 Task: Add an event with the title Interview with Bob, date '2024/05/12', time 8:00 AM to 10:00 AMand add a description: Participants will develop essential delivery skills, including body language, vocal projection, and effective use of gestures. They will learn how to control nervousness, project confidence, and establish a connection with their audience., put the event into Blue category . Add location for the event as: 123 Sultan Ahmed Mosque, Istanbul, Turkey, logged in from the account softage.2@softage.netand send the event invitation to softage.3@softage.net and softage.4@softage.net. Set a reminder for the event 2 hour before
Action: Mouse moved to (108, 112)
Screenshot: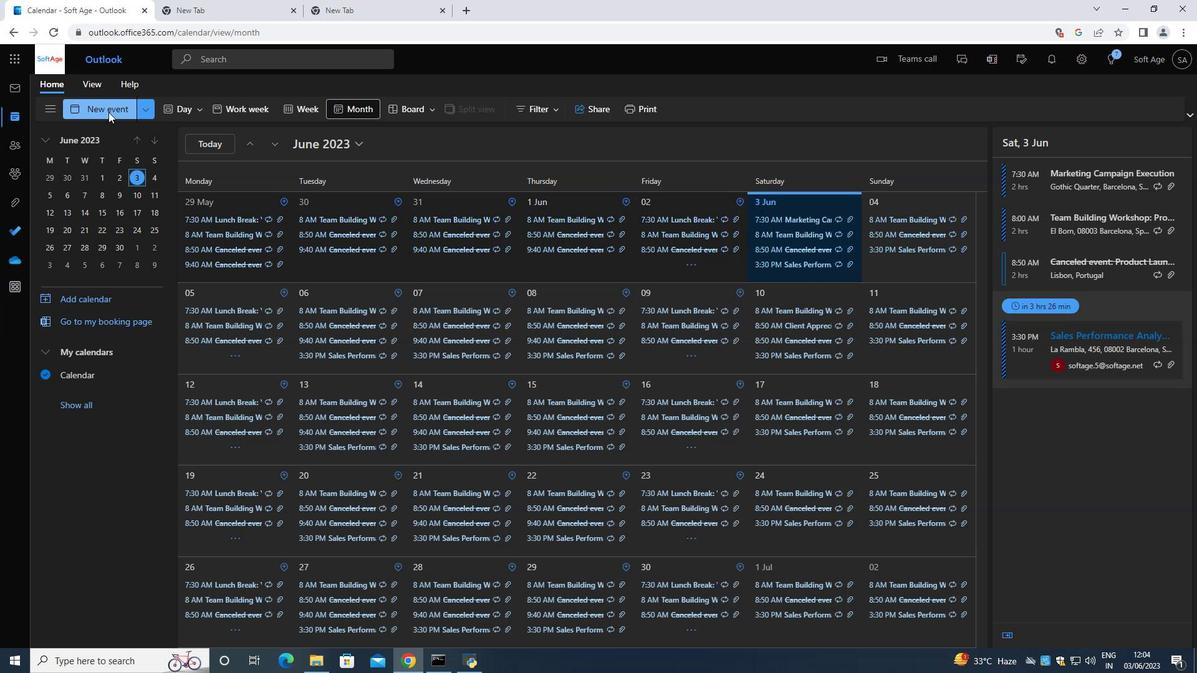 
Action: Mouse pressed left at (108, 112)
Screenshot: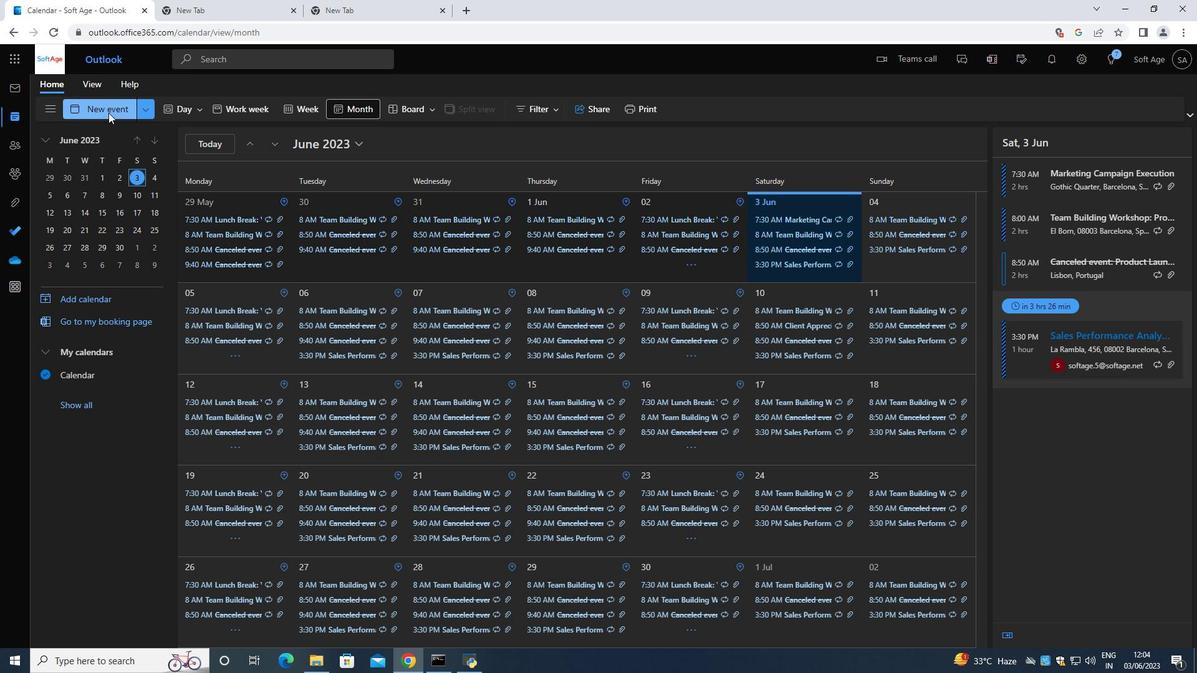 
Action: Mouse moved to (297, 181)
Screenshot: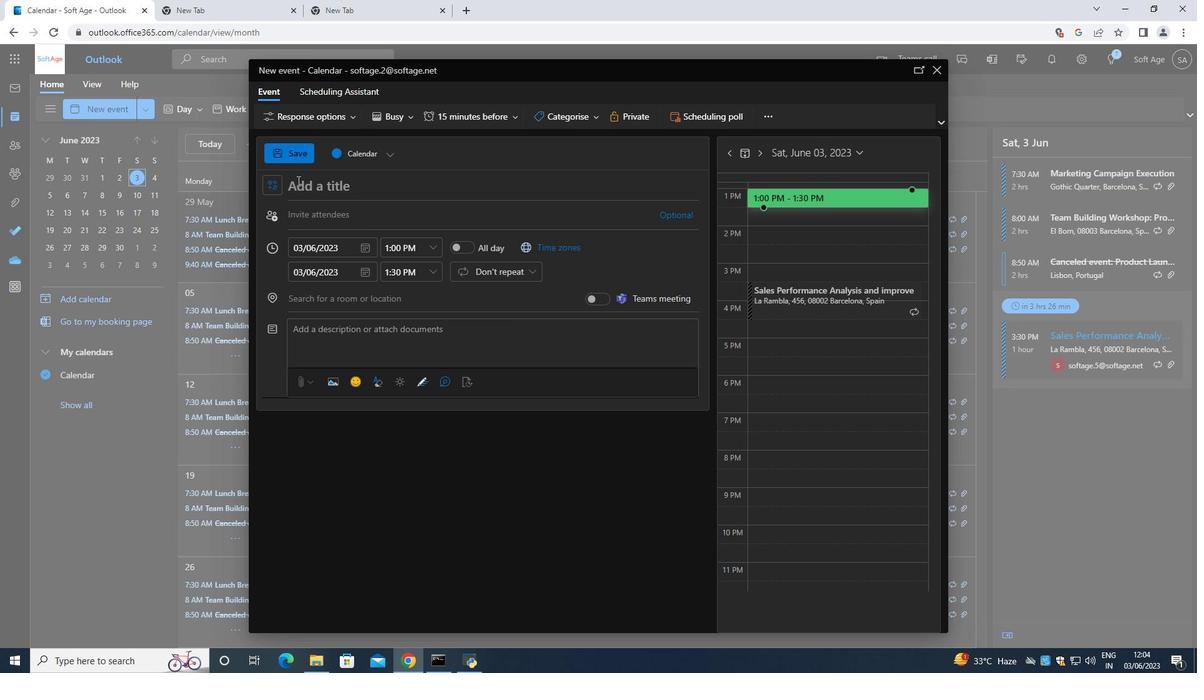 
Action: Mouse pressed left at (297, 181)
Screenshot: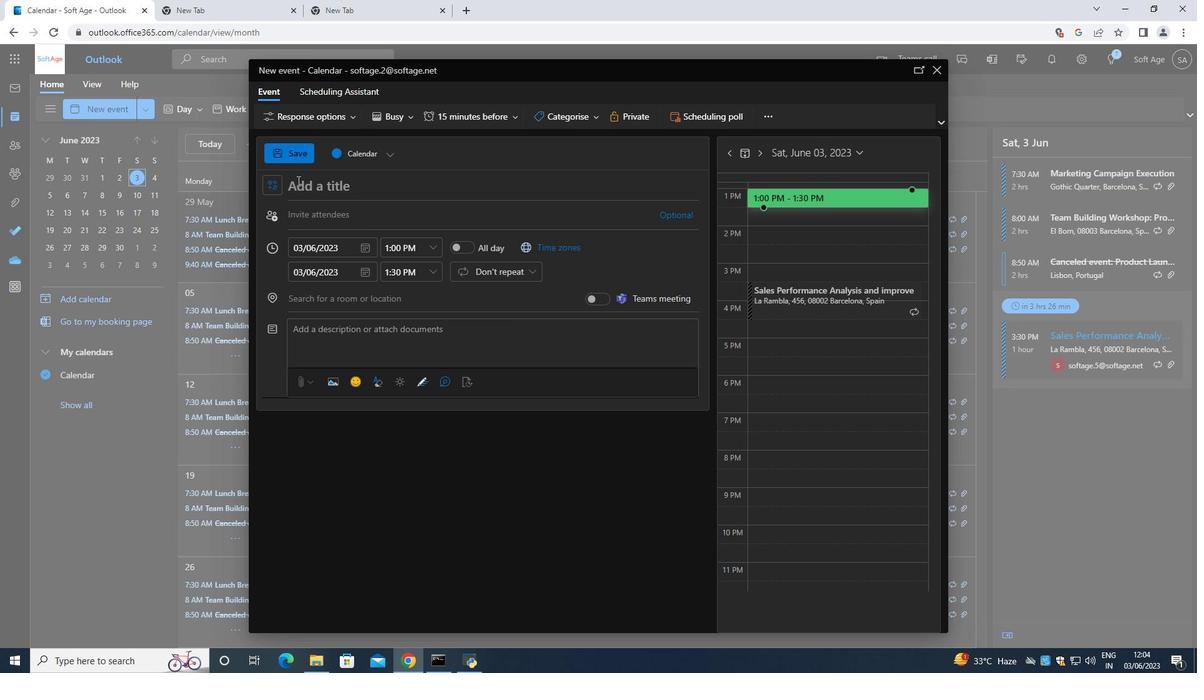 
Action: Key pressed <Key.shift>Bob<Key.backspace><Key.backspace><Key.backspace><Key.shift><Key.shift><Key.shift><Key.shift><Key.shift><Key.shift><Key.shift><Key.shift><Key.shift><Key.shift>Interview<Key.space>with<Key.space><Key.space><Key.shift>Bob
Screenshot: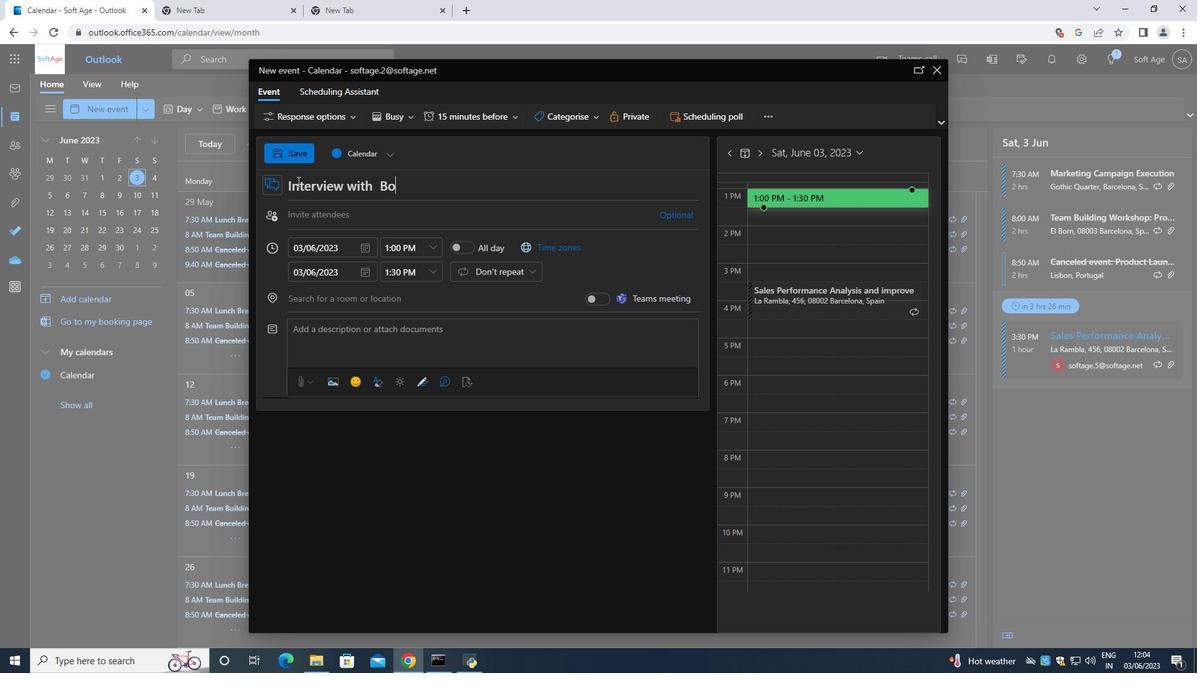 
Action: Mouse moved to (362, 249)
Screenshot: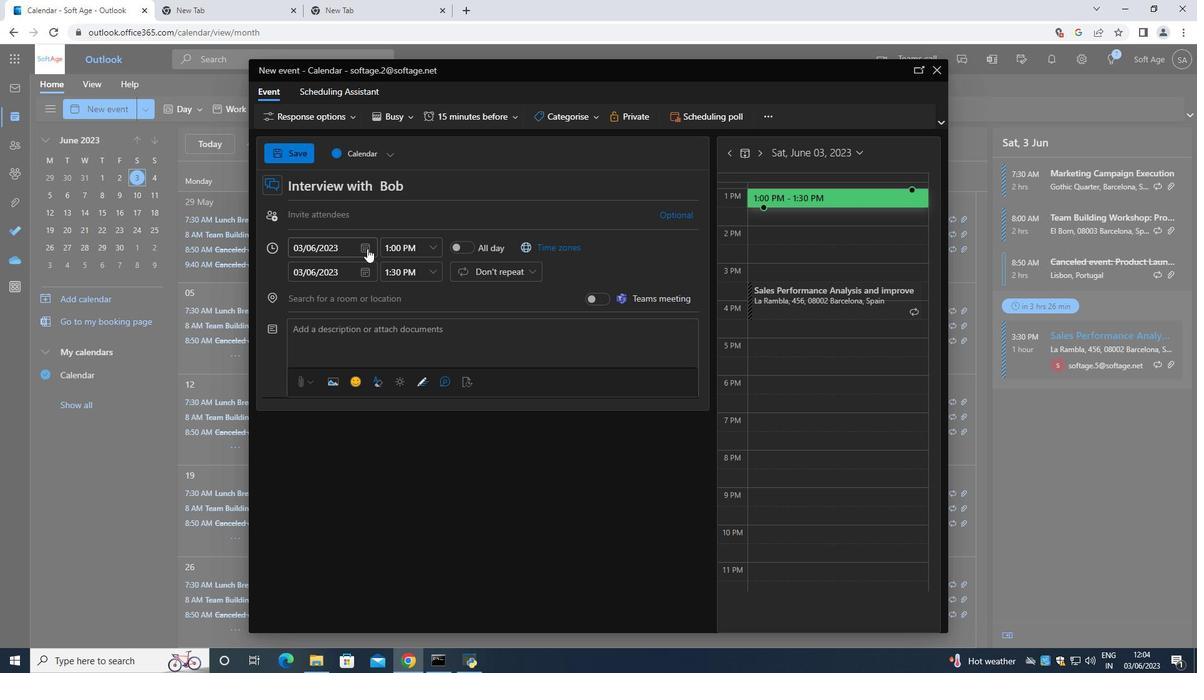 
Action: Mouse pressed left at (362, 249)
Screenshot: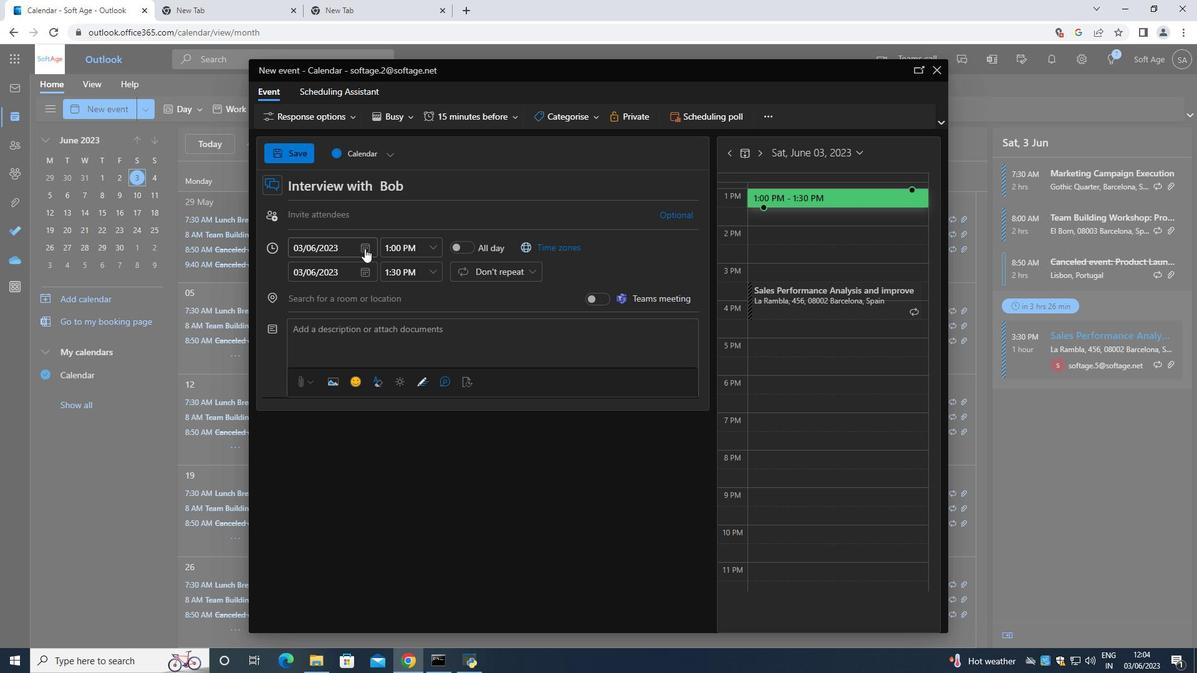 
Action: Mouse moved to (407, 276)
Screenshot: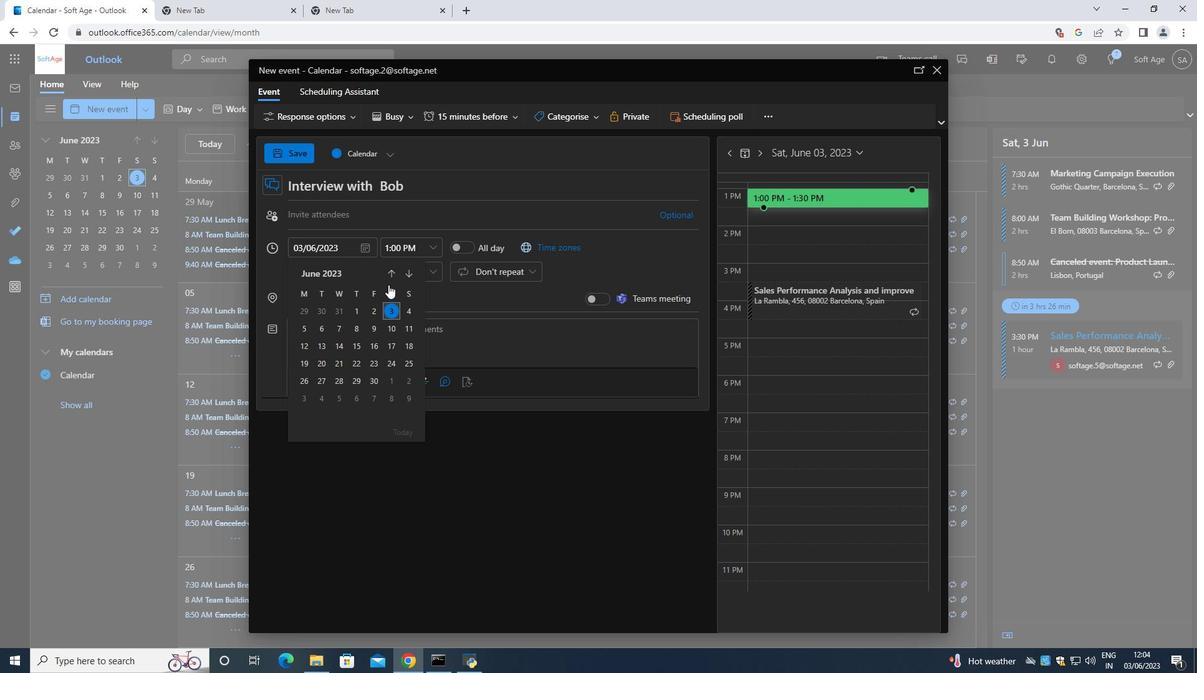 
Action: Mouse pressed left at (407, 276)
Screenshot: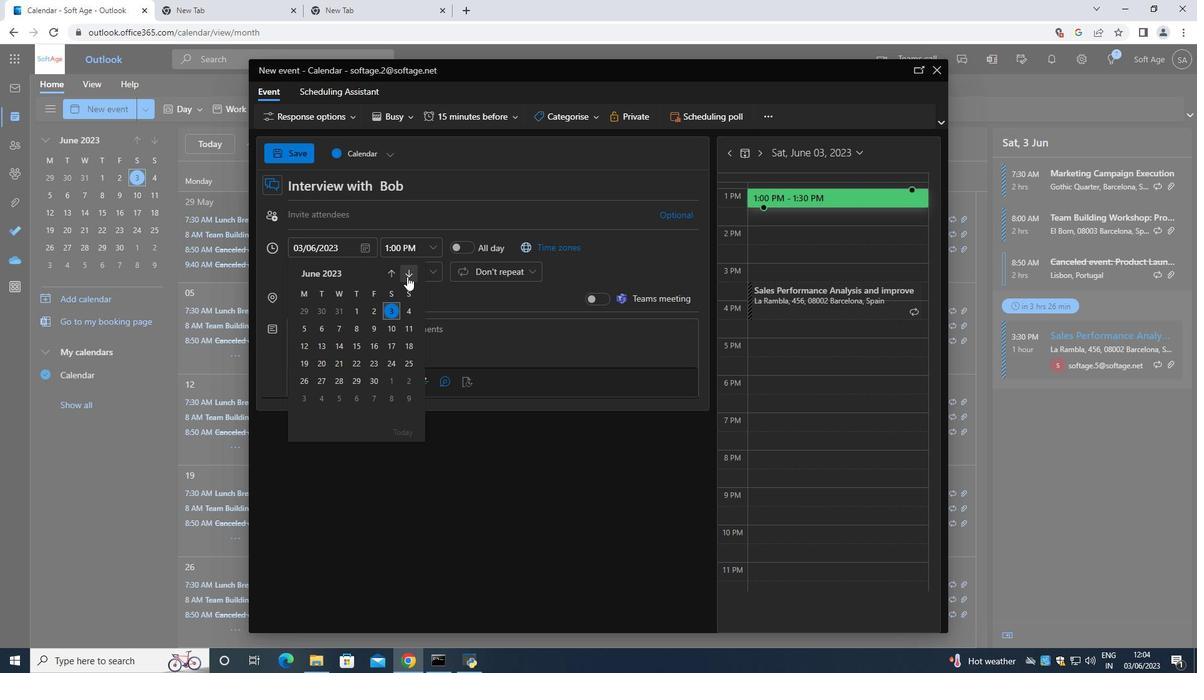 
Action: Mouse pressed left at (407, 276)
Screenshot: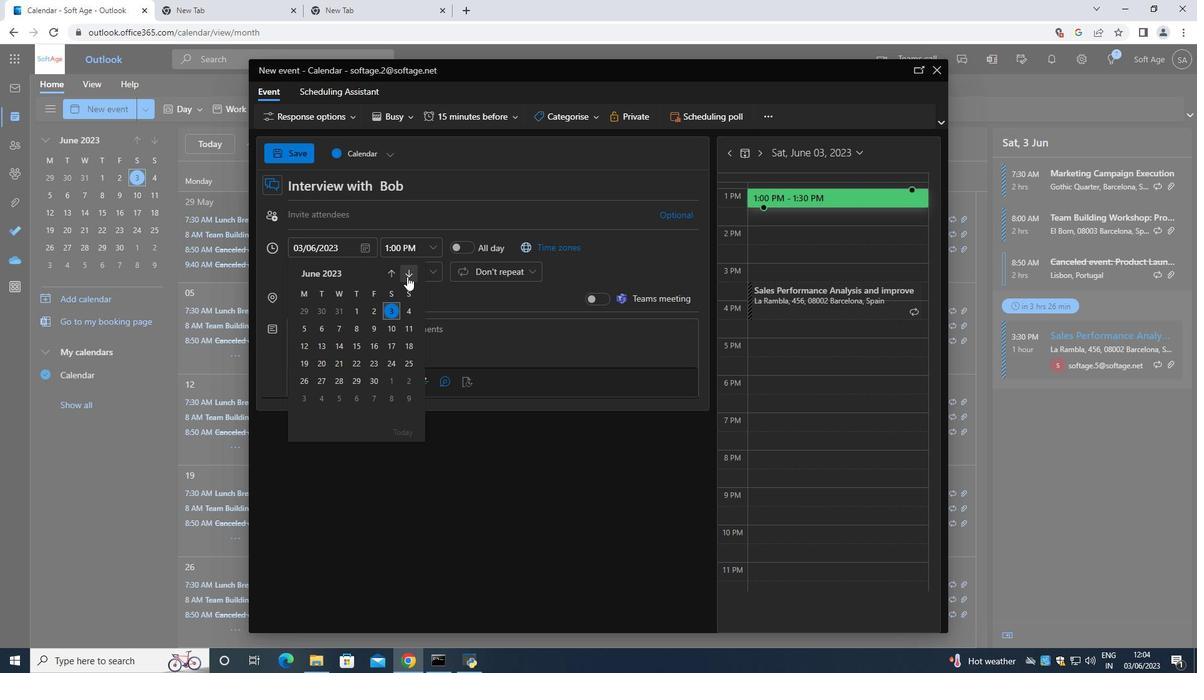 
Action: Mouse pressed left at (407, 276)
Screenshot: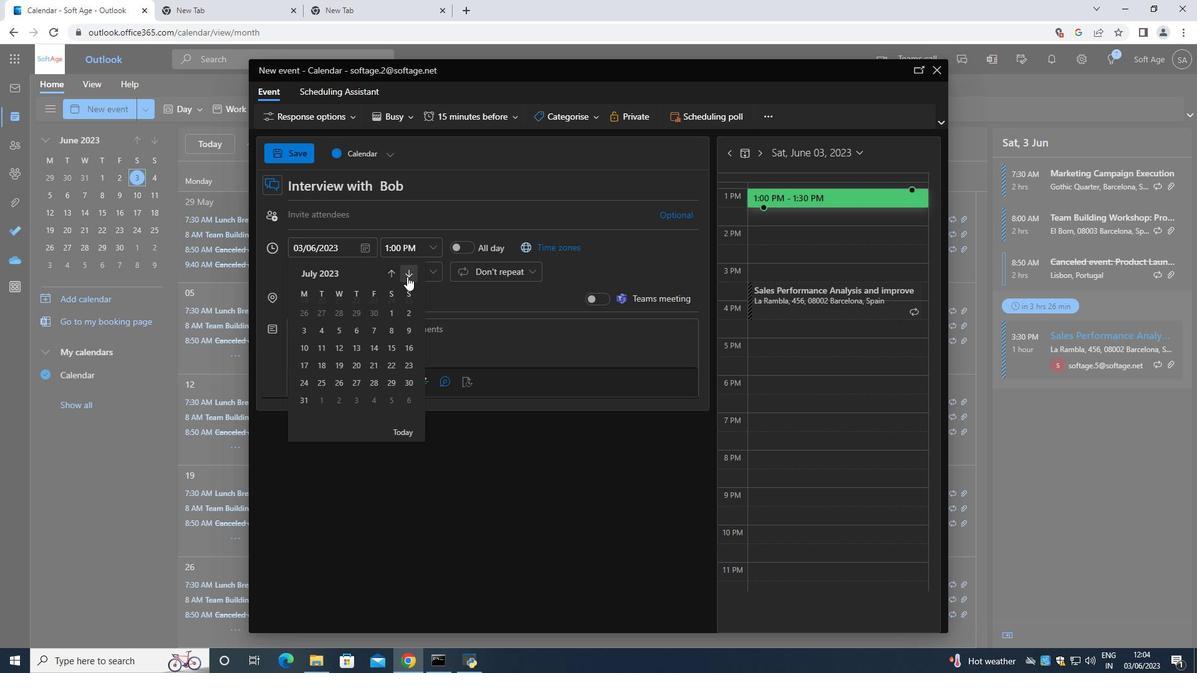 
Action: Mouse pressed left at (407, 276)
Screenshot: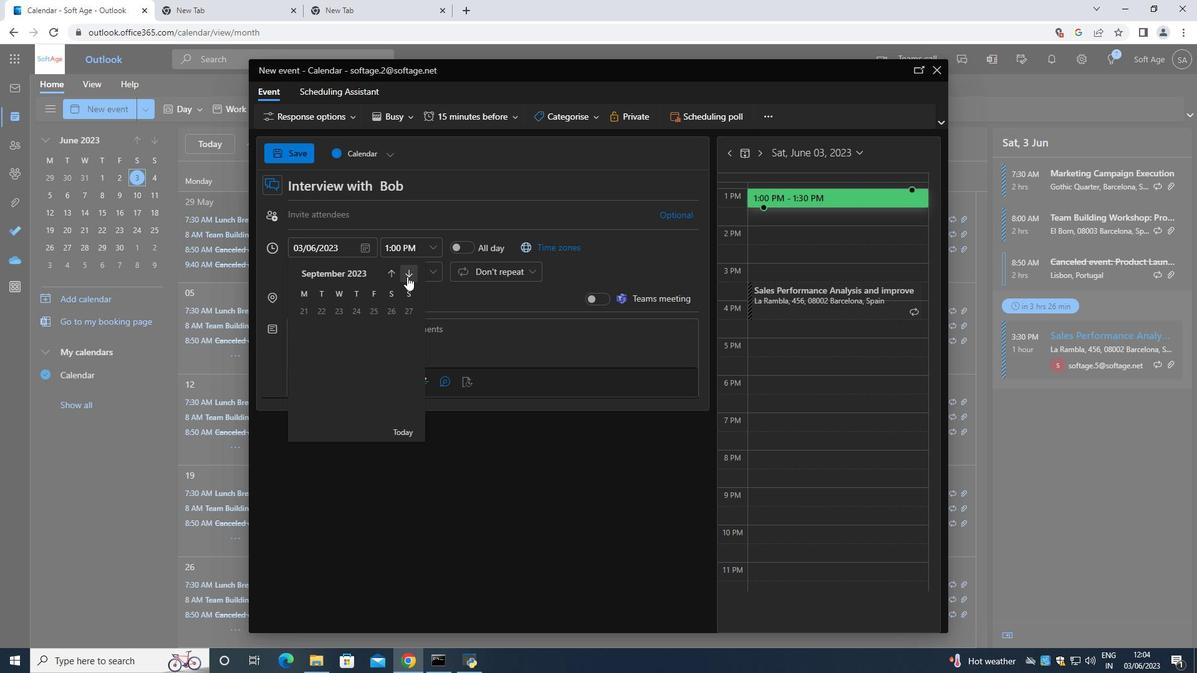
Action: Mouse pressed left at (407, 276)
Screenshot: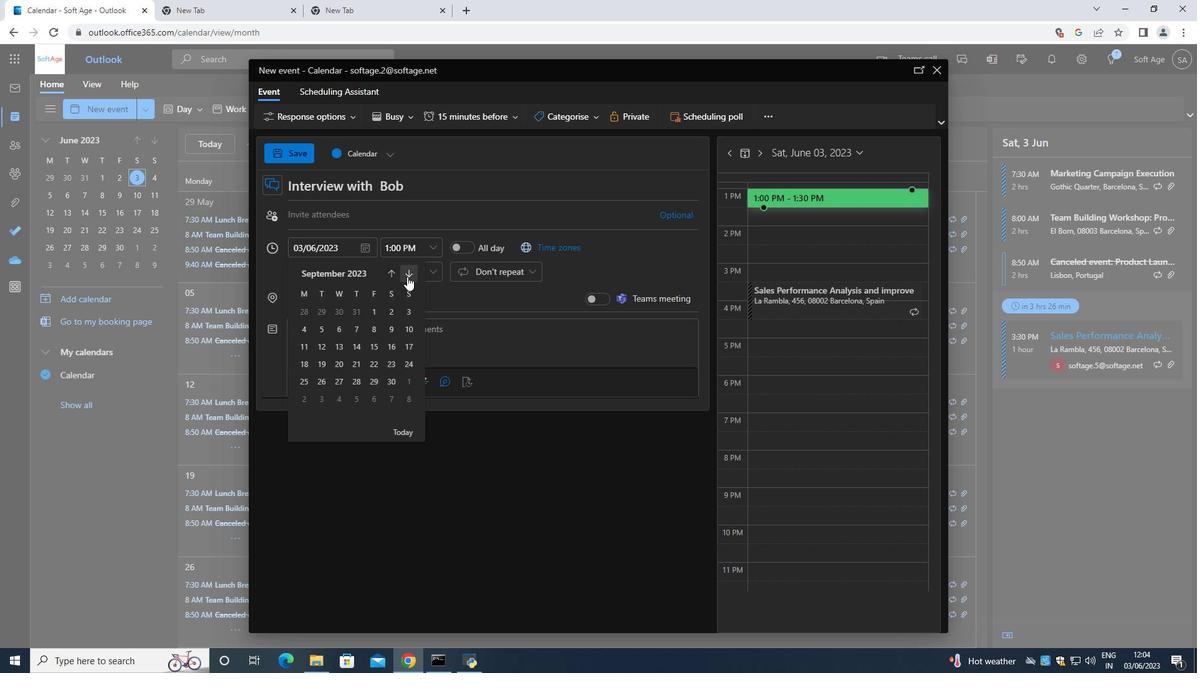
Action: Mouse pressed left at (407, 276)
Screenshot: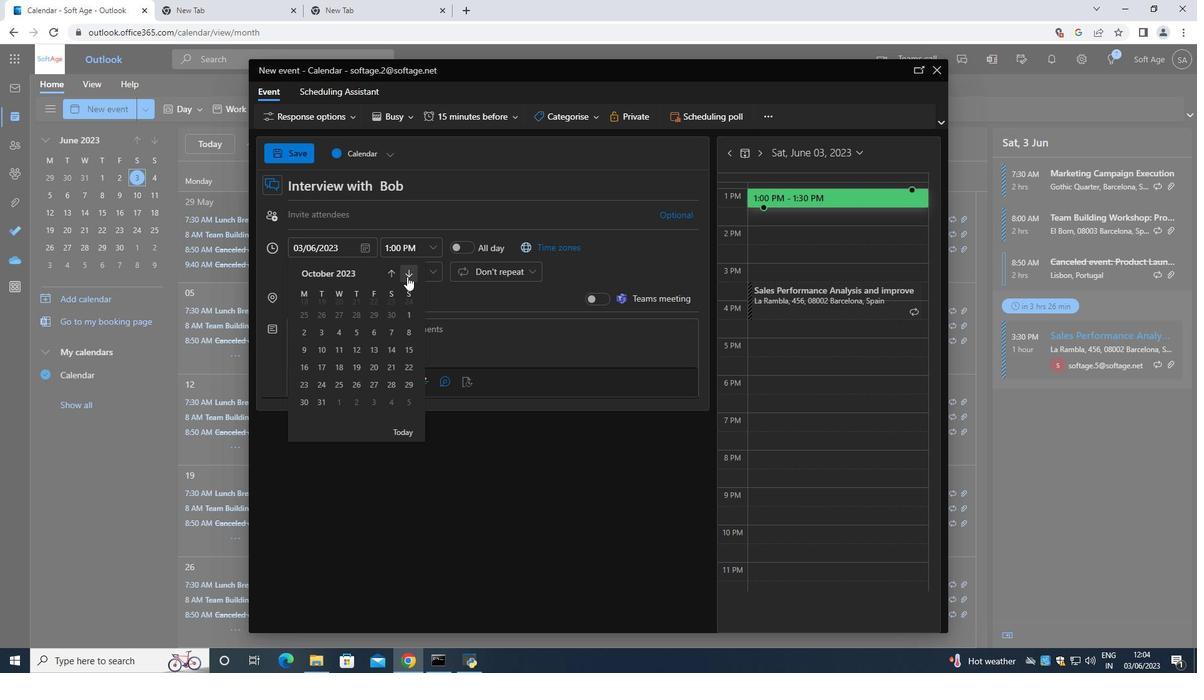 
Action: Mouse pressed left at (407, 276)
Screenshot: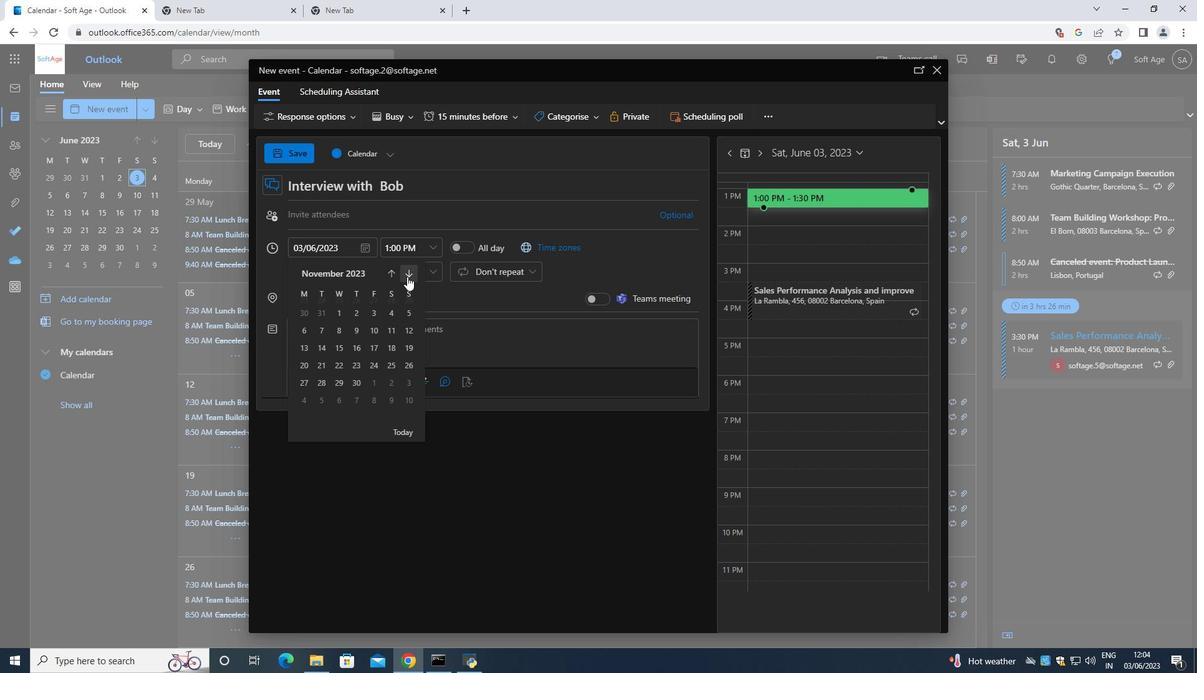 
Action: Mouse pressed left at (407, 276)
Screenshot: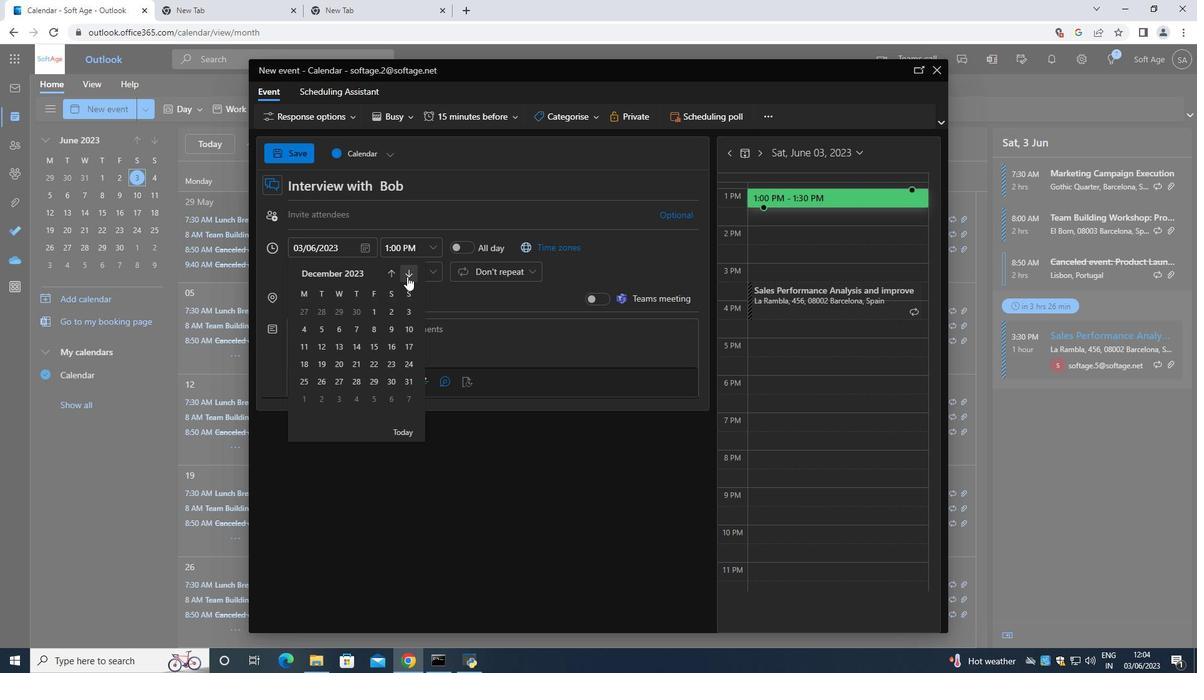 
Action: Mouse pressed left at (407, 276)
Screenshot: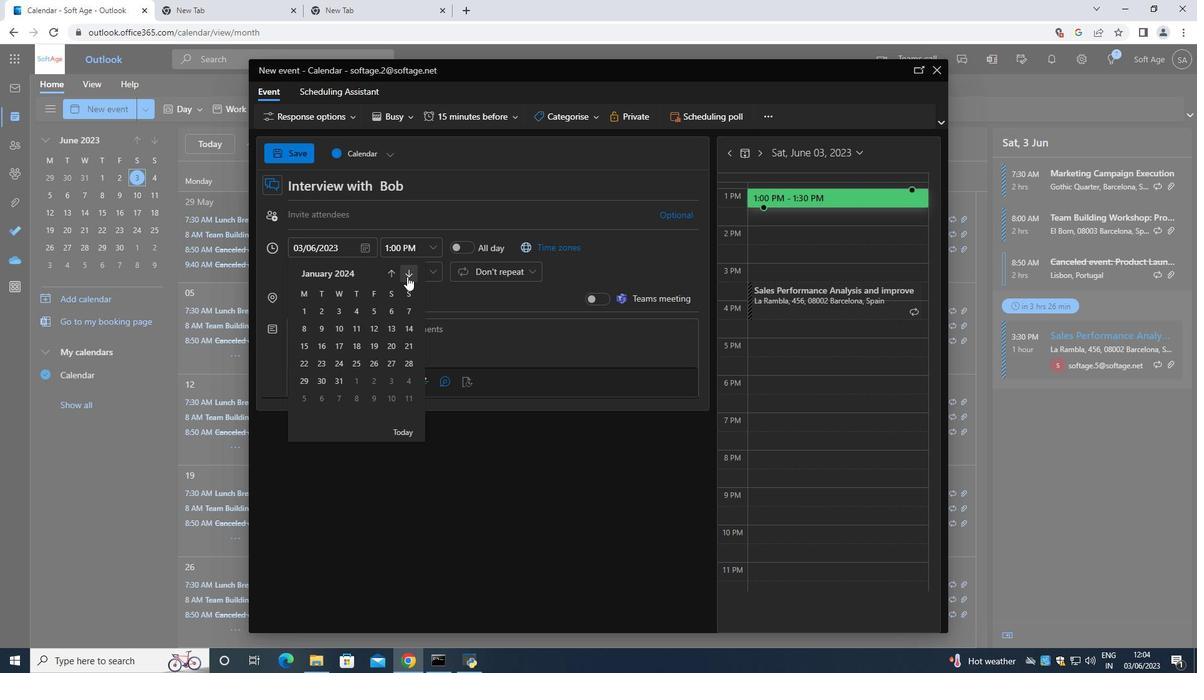 
Action: Mouse pressed left at (407, 276)
Screenshot: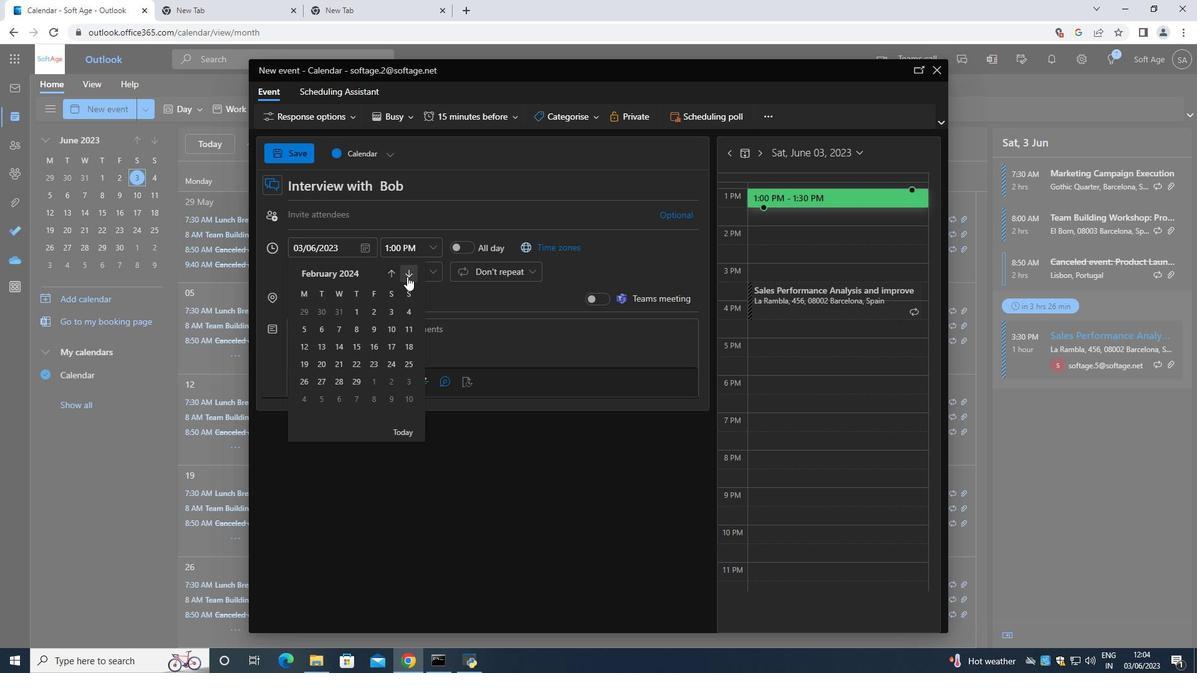 
Action: Mouse pressed left at (407, 276)
Screenshot: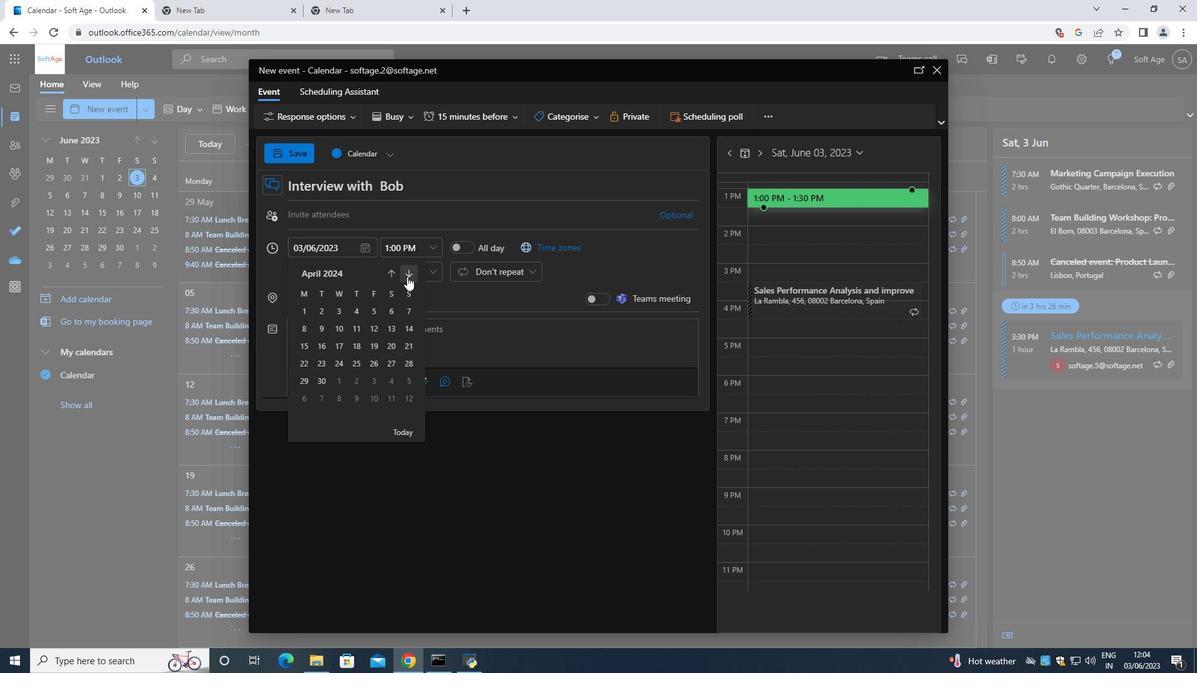 
Action: Mouse pressed left at (407, 276)
Screenshot: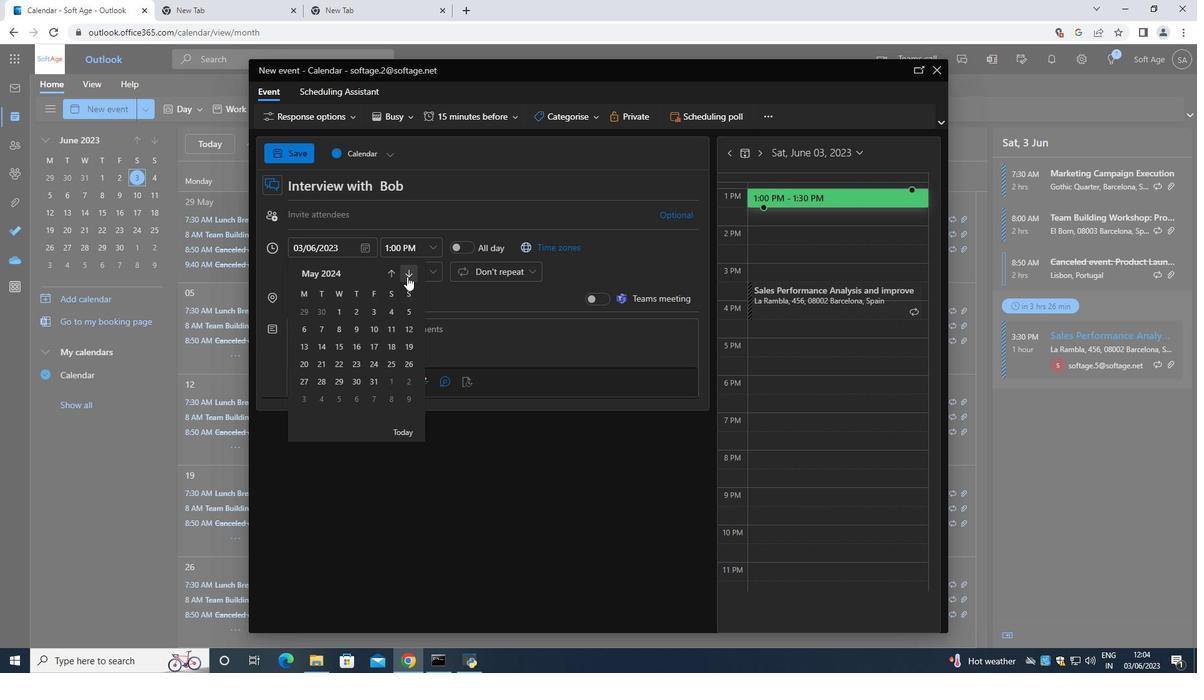 
Action: Mouse moved to (389, 276)
Screenshot: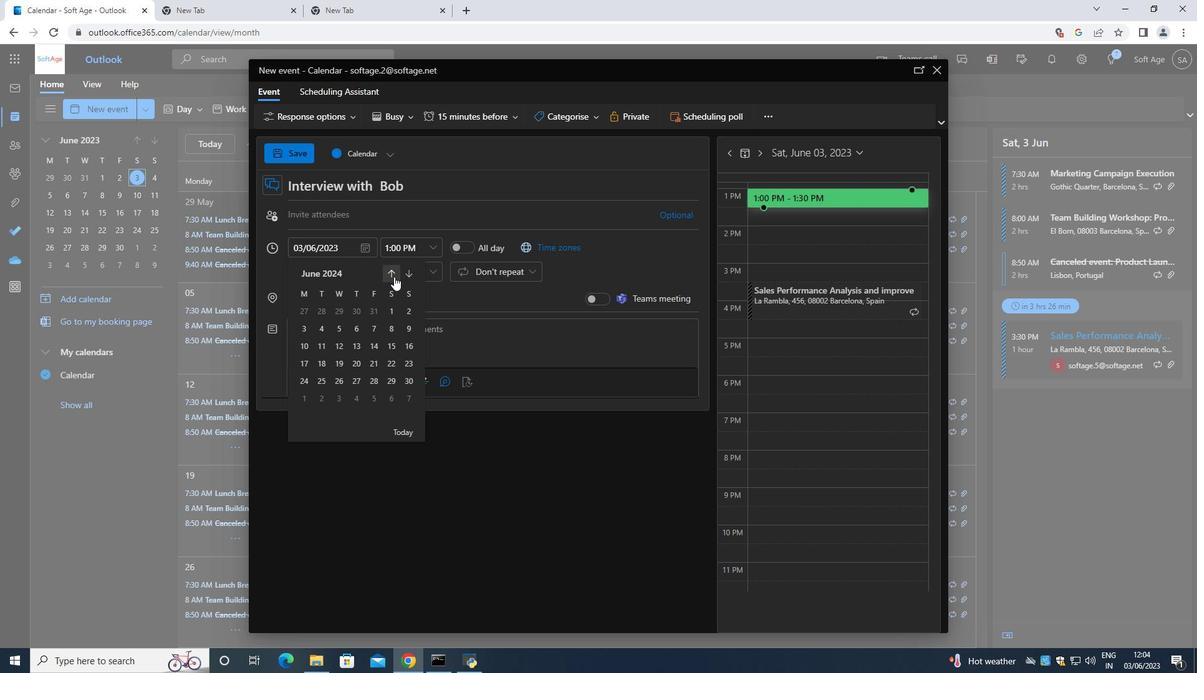 
Action: Mouse pressed left at (389, 276)
Screenshot: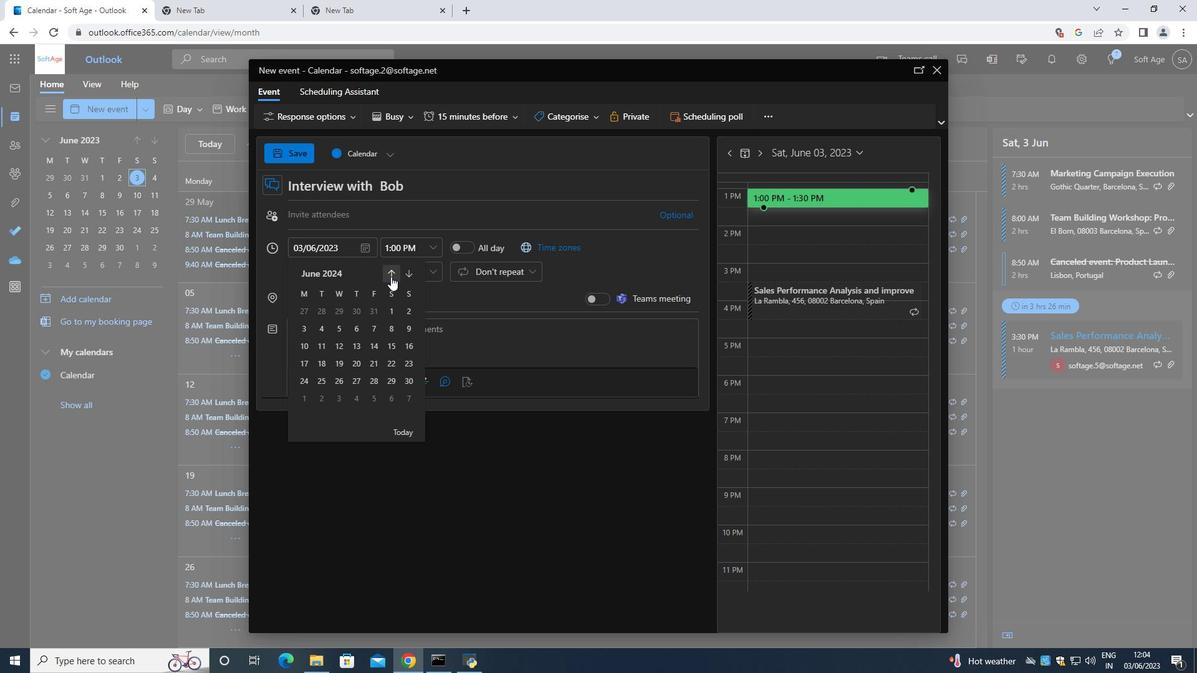
Action: Mouse moved to (404, 334)
Screenshot: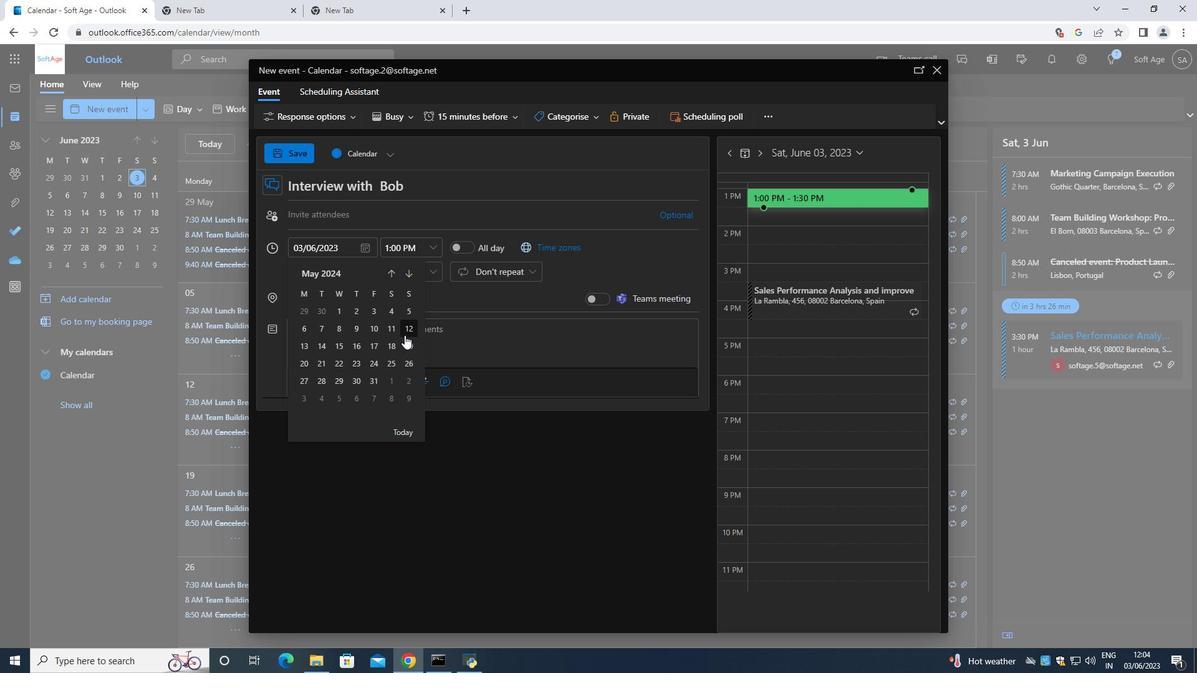 
Action: Mouse pressed left at (404, 334)
Screenshot: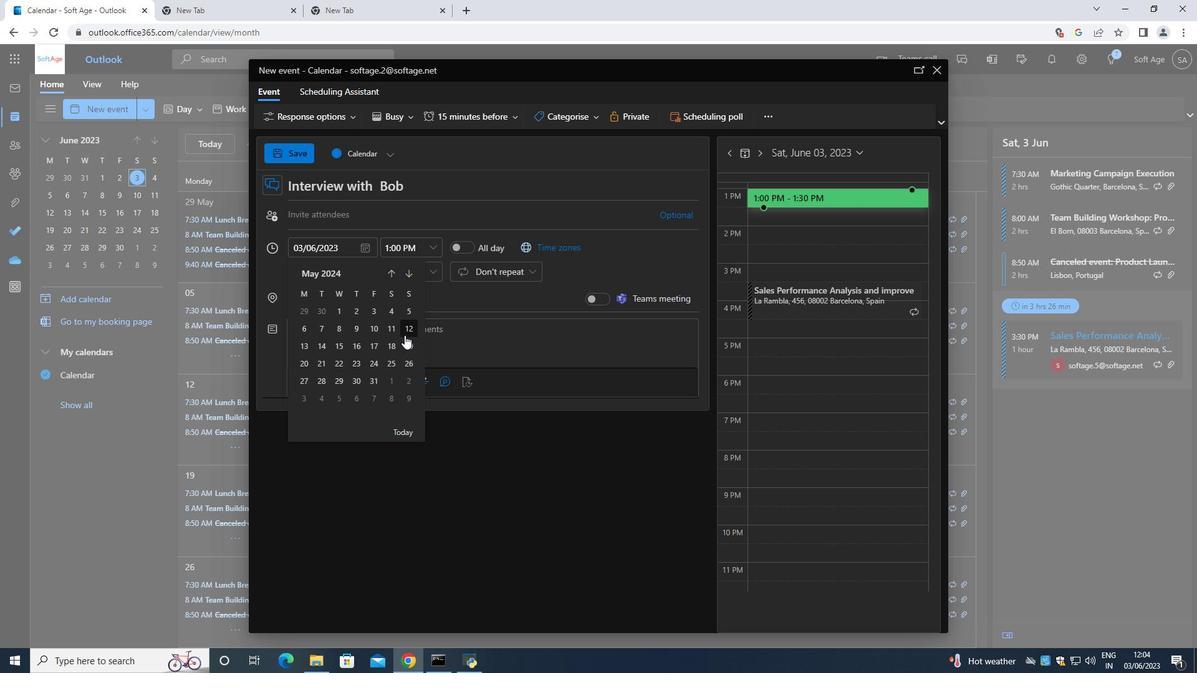 
Action: Mouse moved to (432, 253)
Screenshot: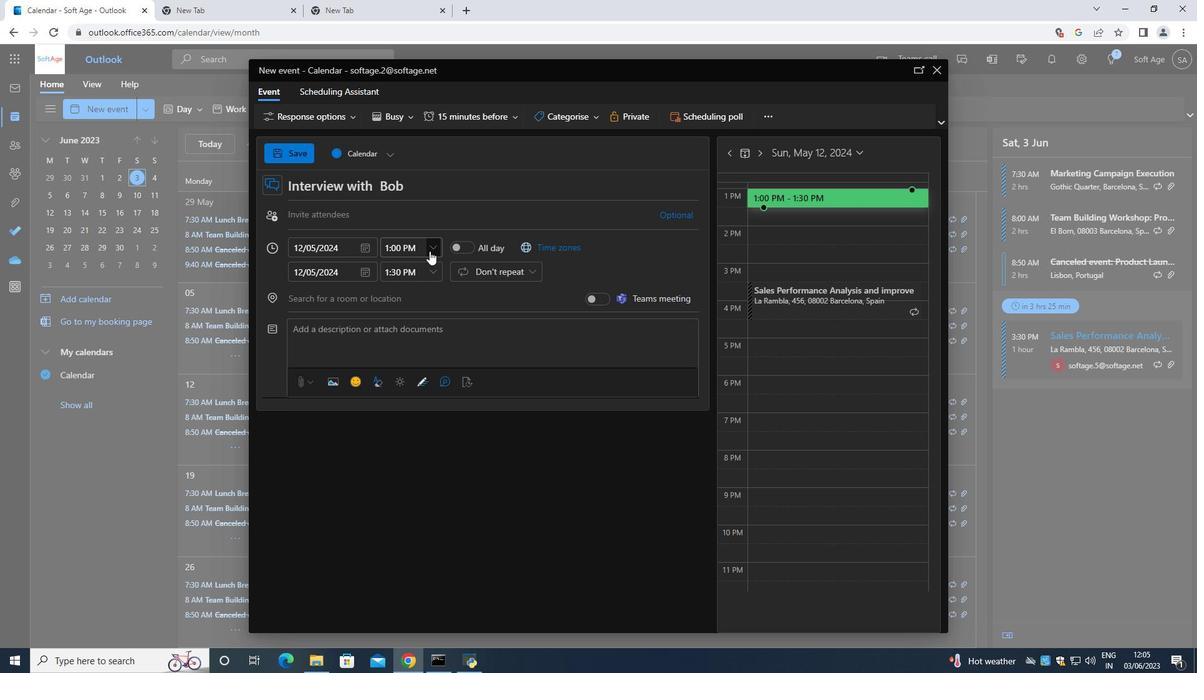 
Action: Mouse pressed left at (432, 253)
Screenshot: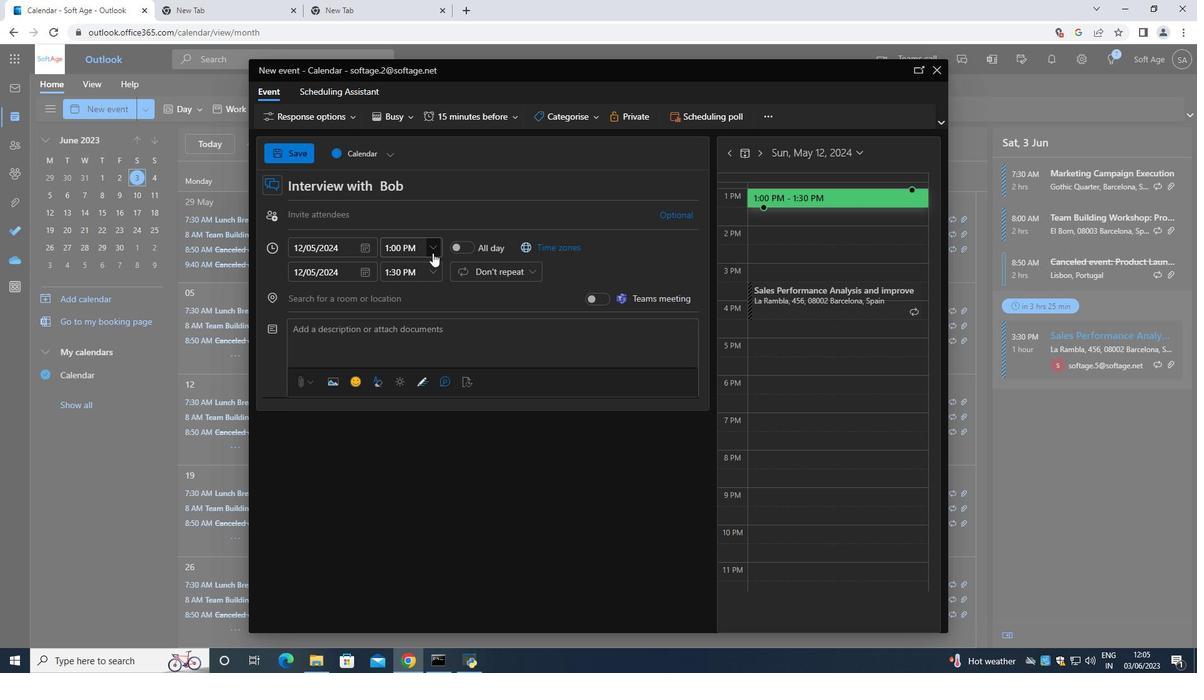 
Action: Mouse moved to (409, 298)
Screenshot: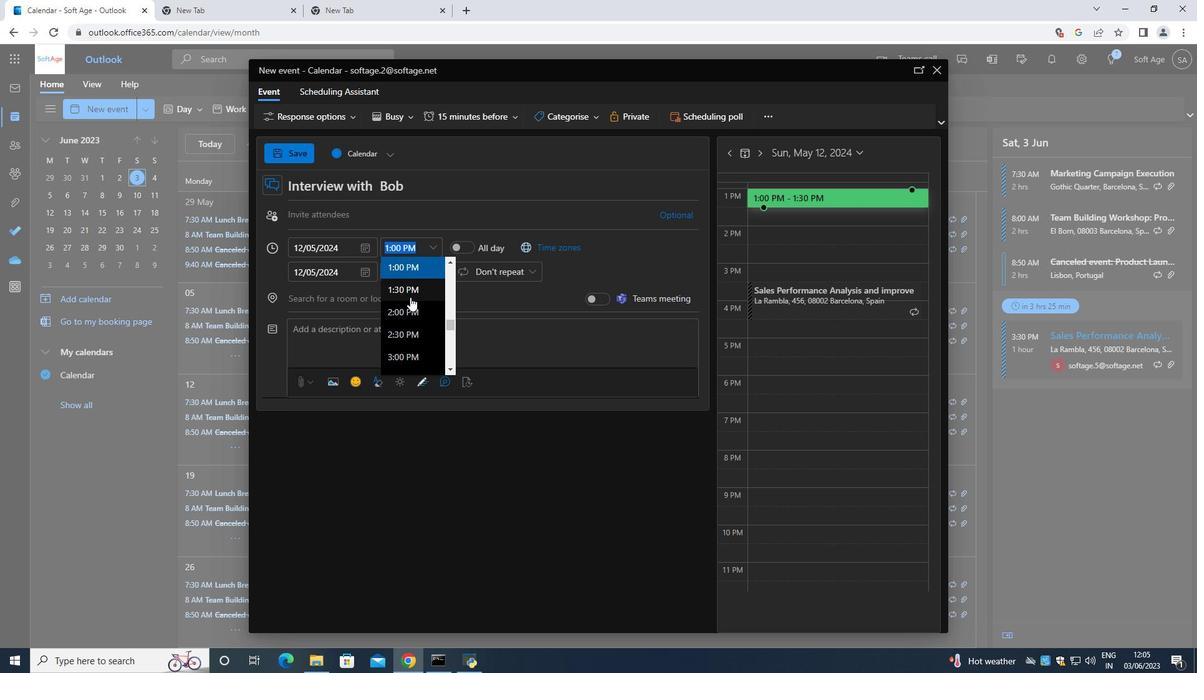 
Action: Mouse scrolled (409, 298) with delta (0, 0)
Screenshot: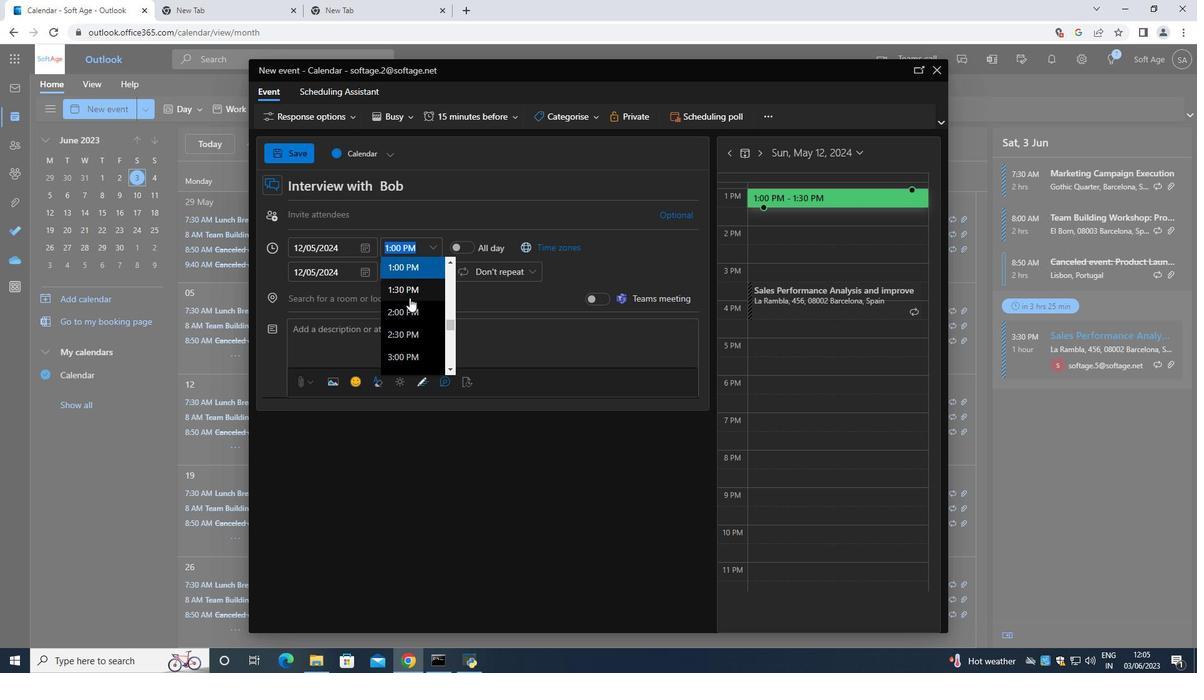 
Action: Mouse scrolled (409, 298) with delta (0, 0)
Screenshot: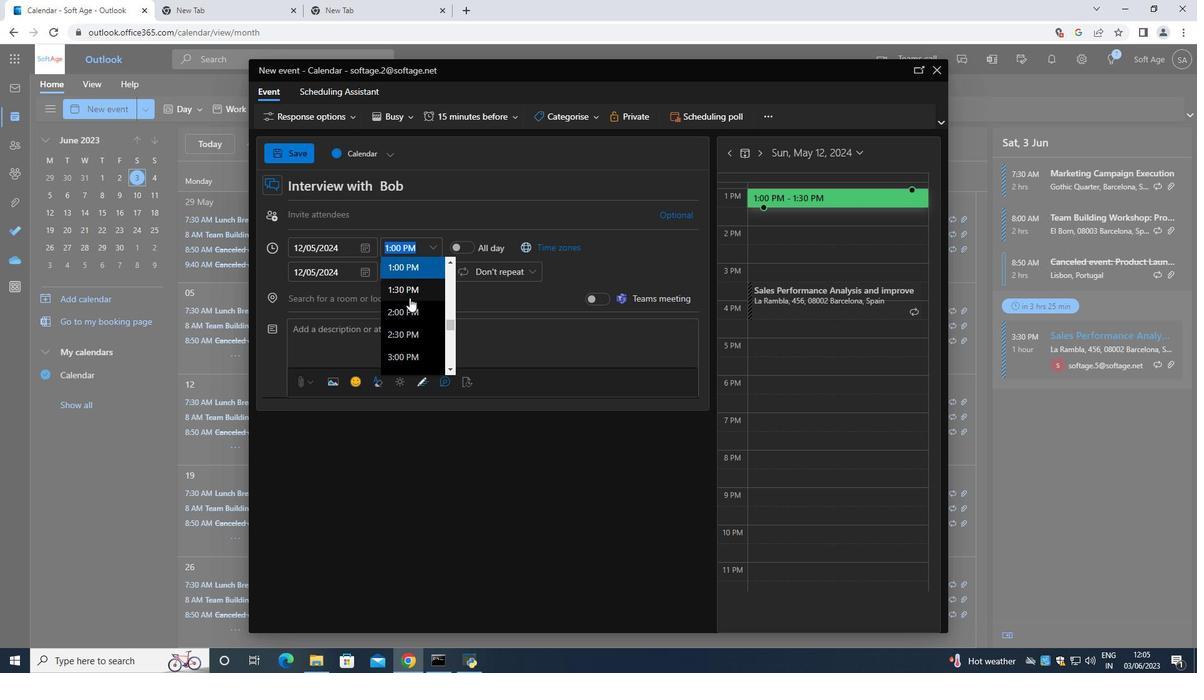 
Action: Mouse scrolled (409, 298) with delta (0, 0)
Screenshot: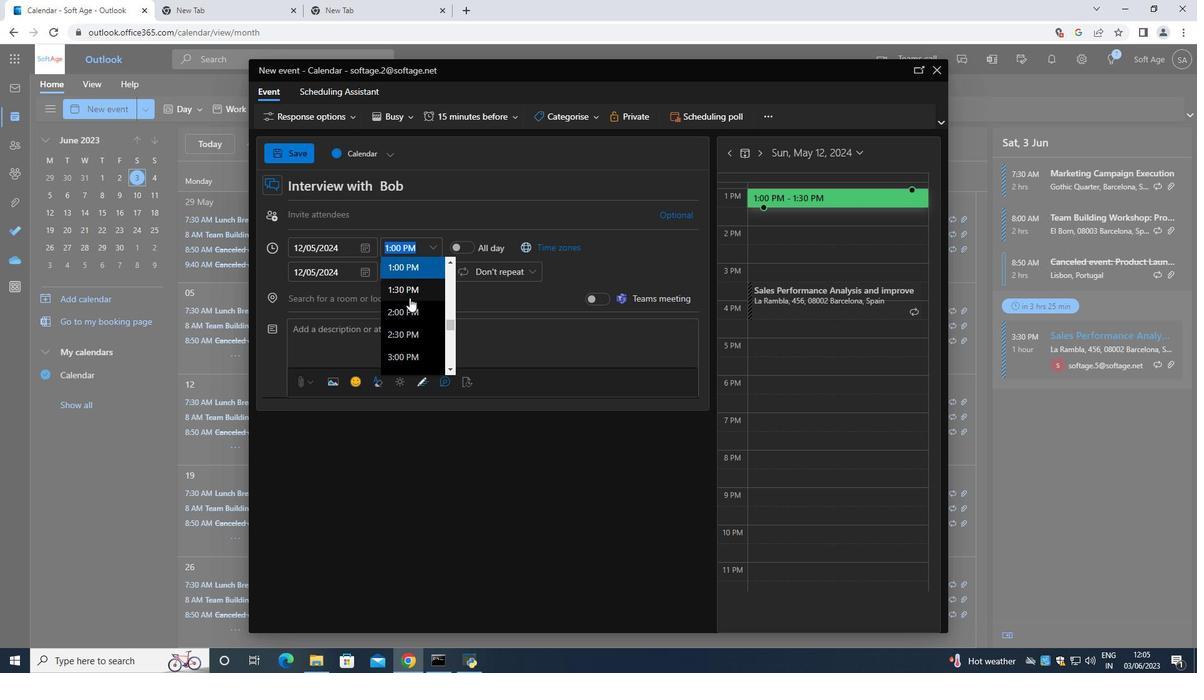 
Action: Mouse scrolled (409, 298) with delta (0, 0)
Screenshot: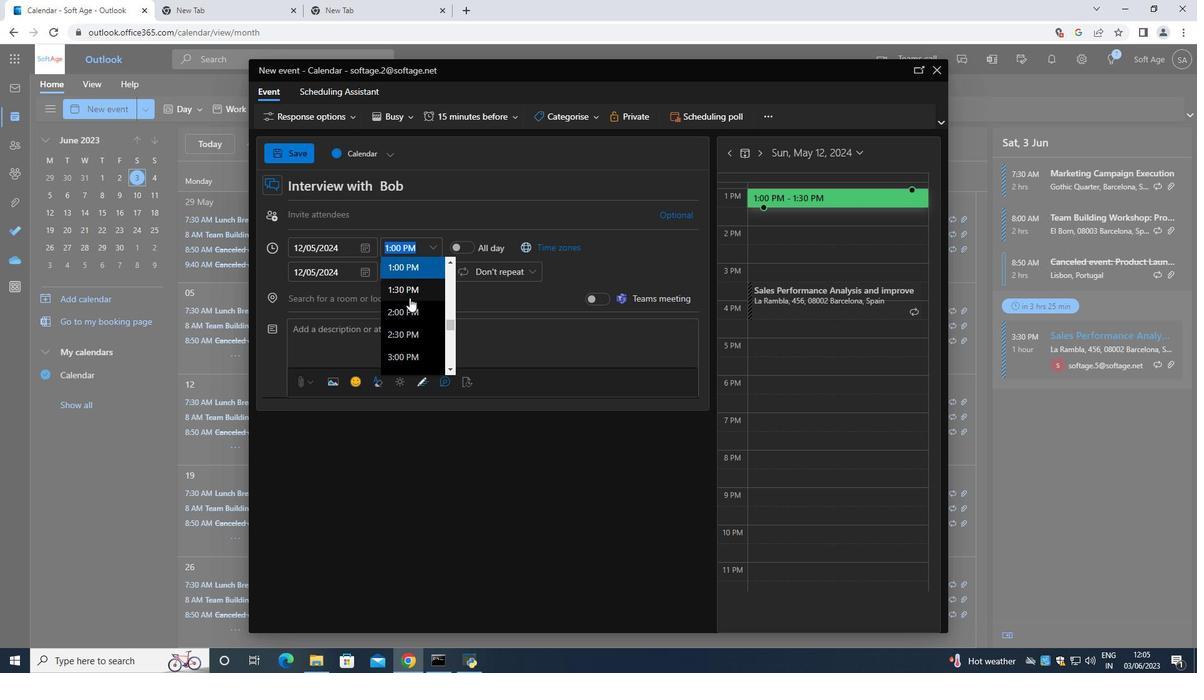 
Action: Mouse moved to (409, 298)
Screenshot: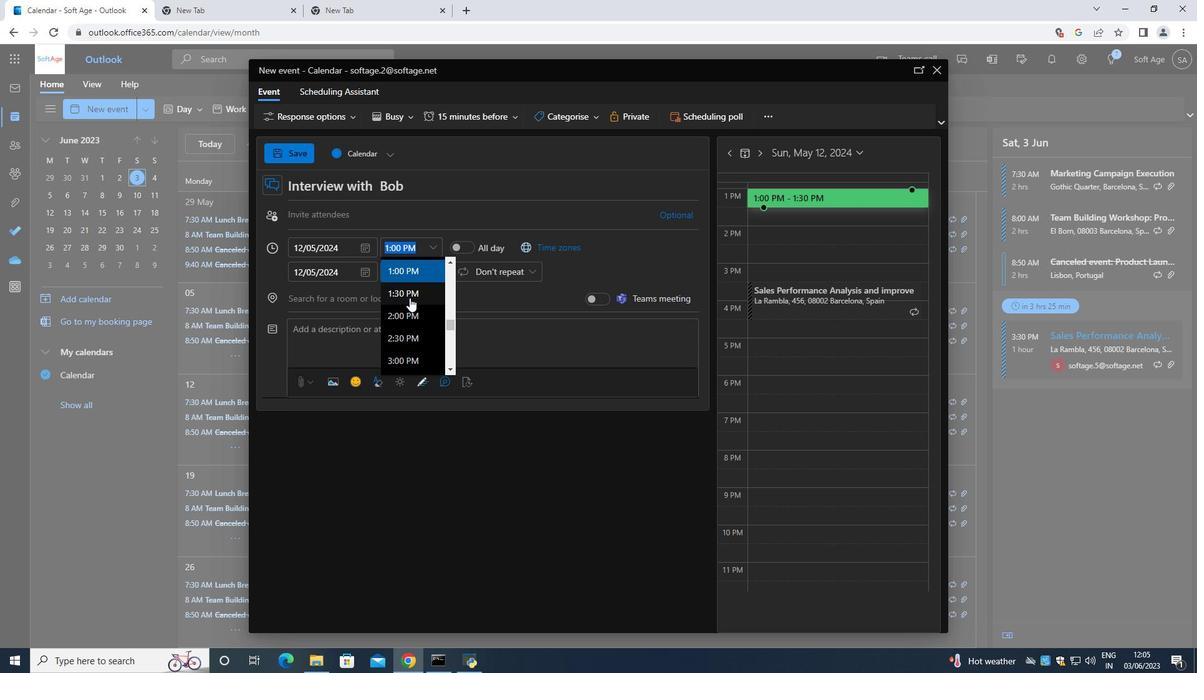 
Action: Mouse scrolled (409, 298) with delta (0, 0)
Screenshot: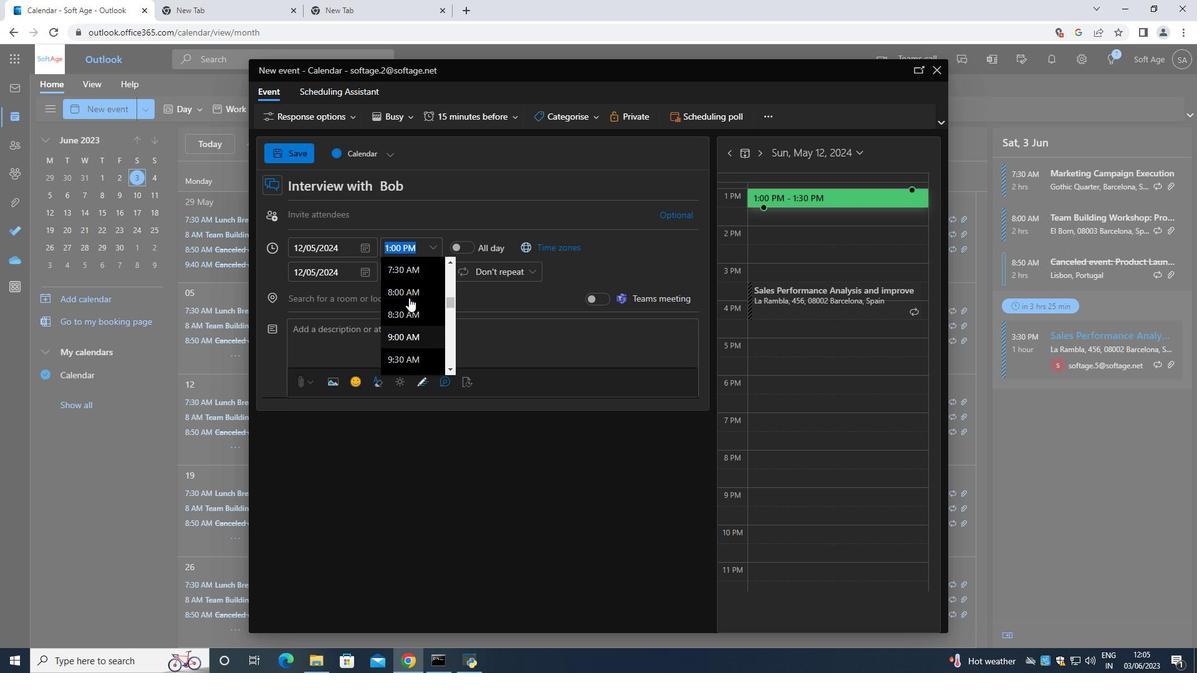 
Action: Mouse scrolled (409, 298) with delta (0, 0)
Screenshot: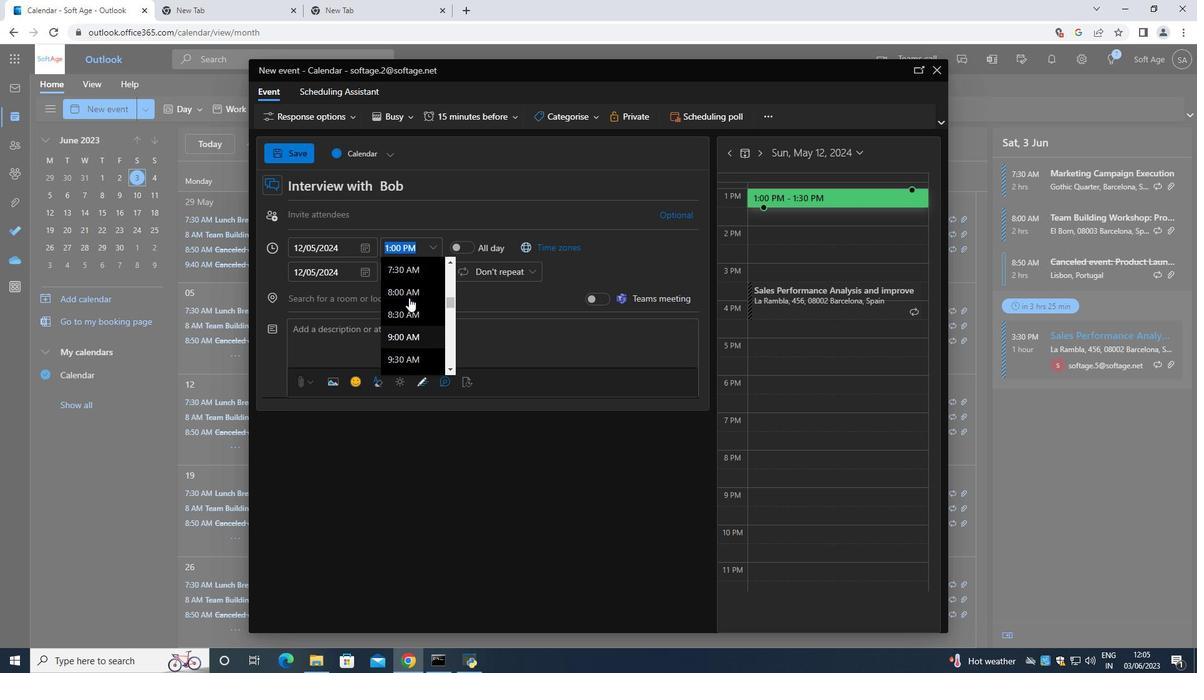 
Action: Mouse scrolled (409, 298) with delta (0, 0)
Screenshot: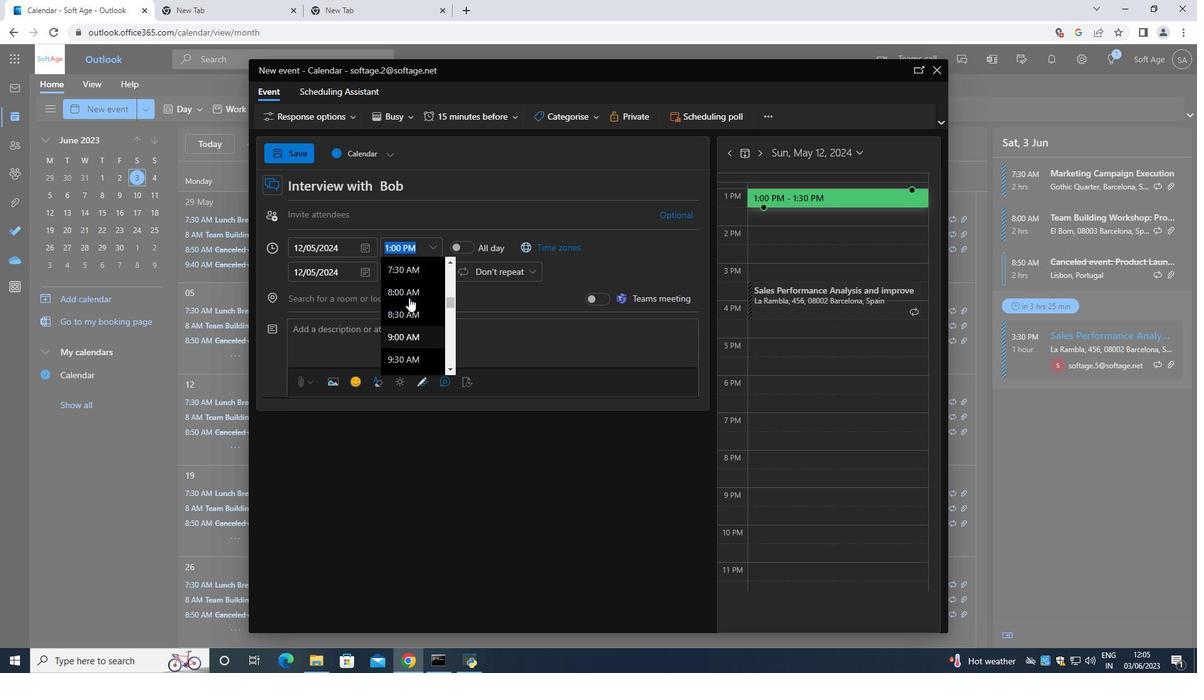 
Action: Mouse moved to (409, 298)
Screenshot: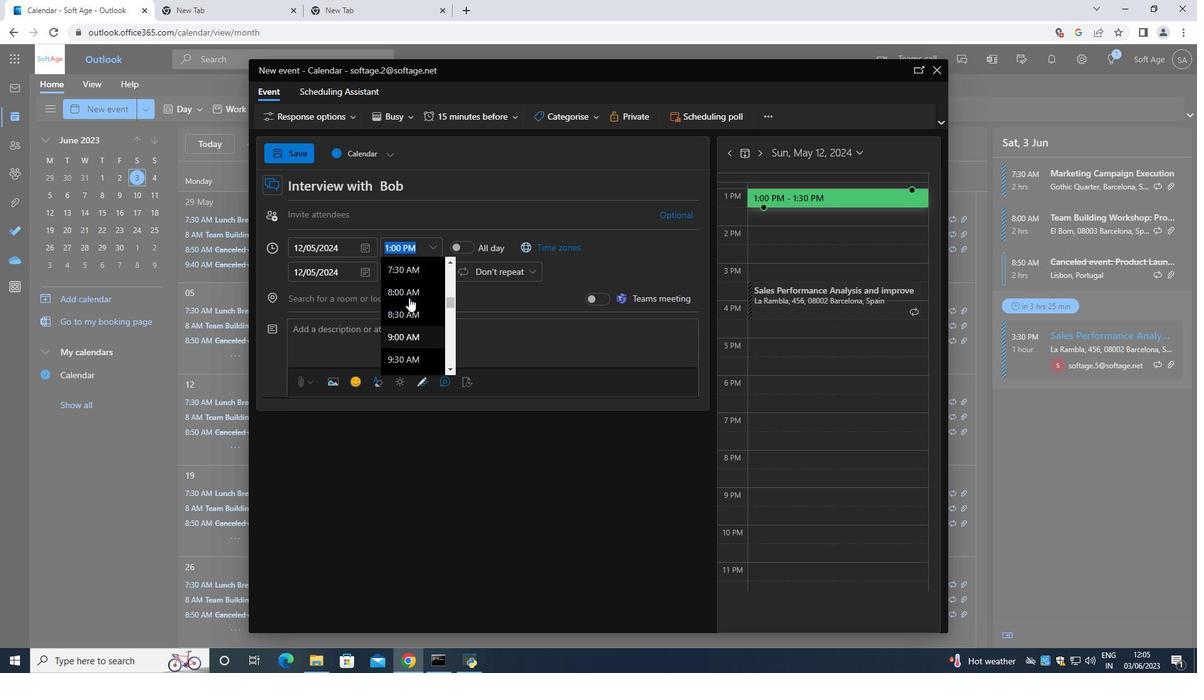 
Action: Mouse scrolled (409, 297) with delta (0, 0)
Screenshot: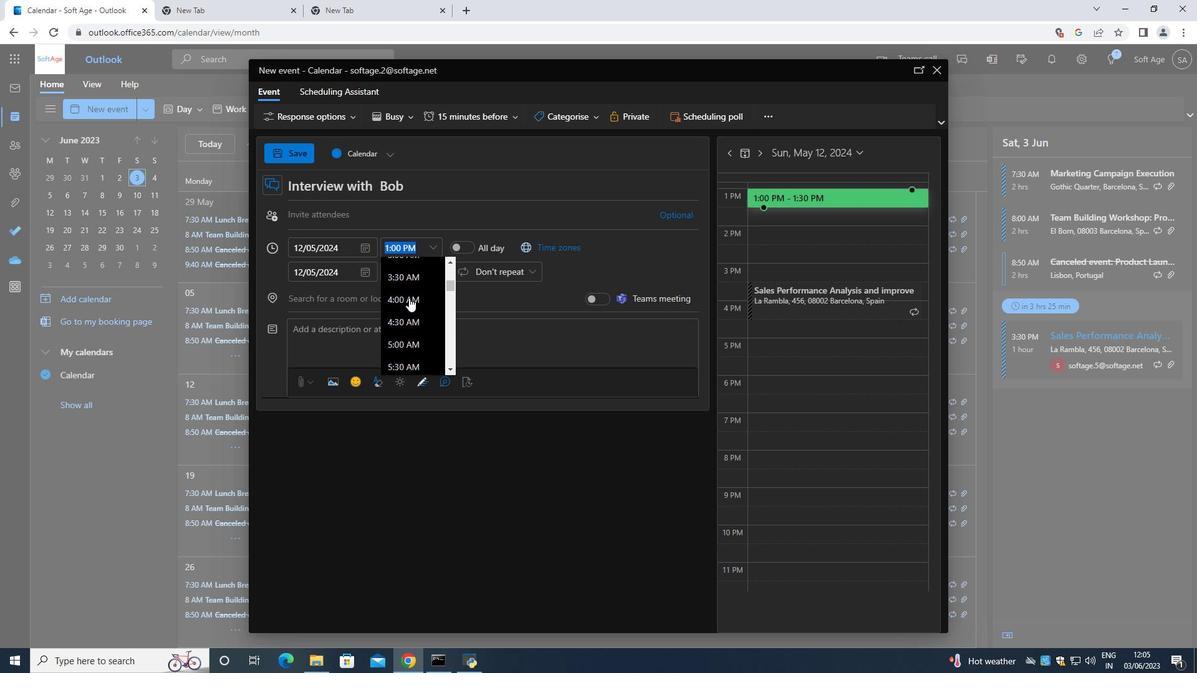 
Action: Mouse scrolled (409, 297) with delta (0, 0)
Screenshot: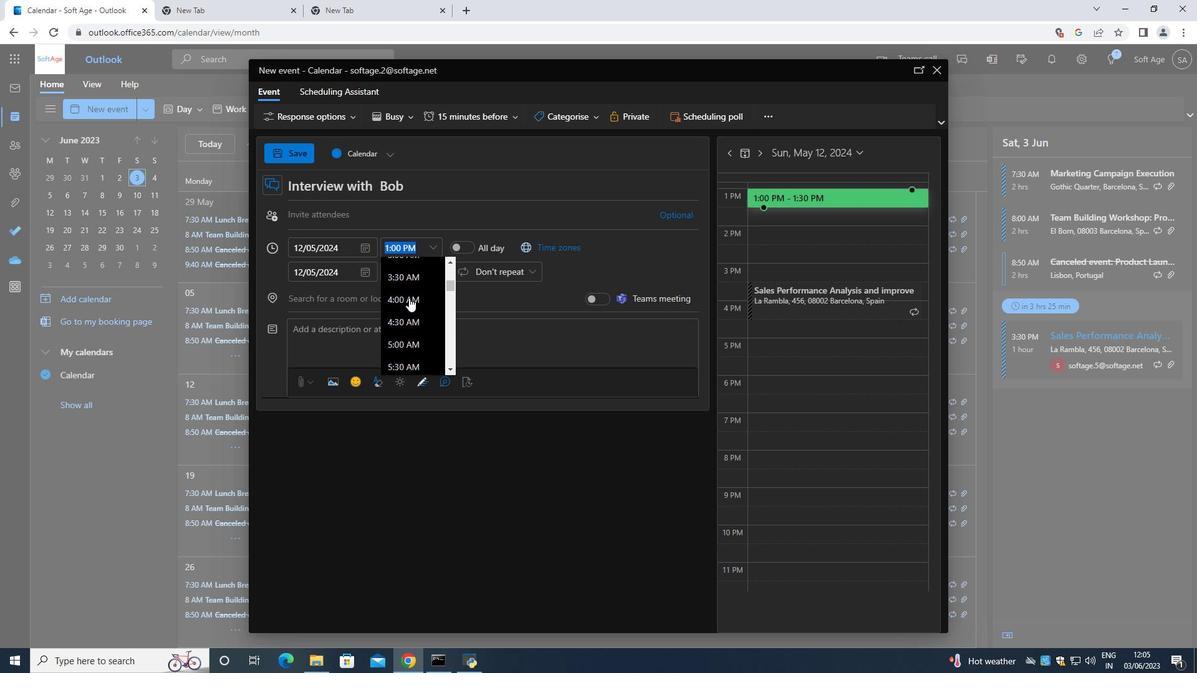 
Action: Mouse scrolled (409, 297) with delta (0, 0)
Screenshot: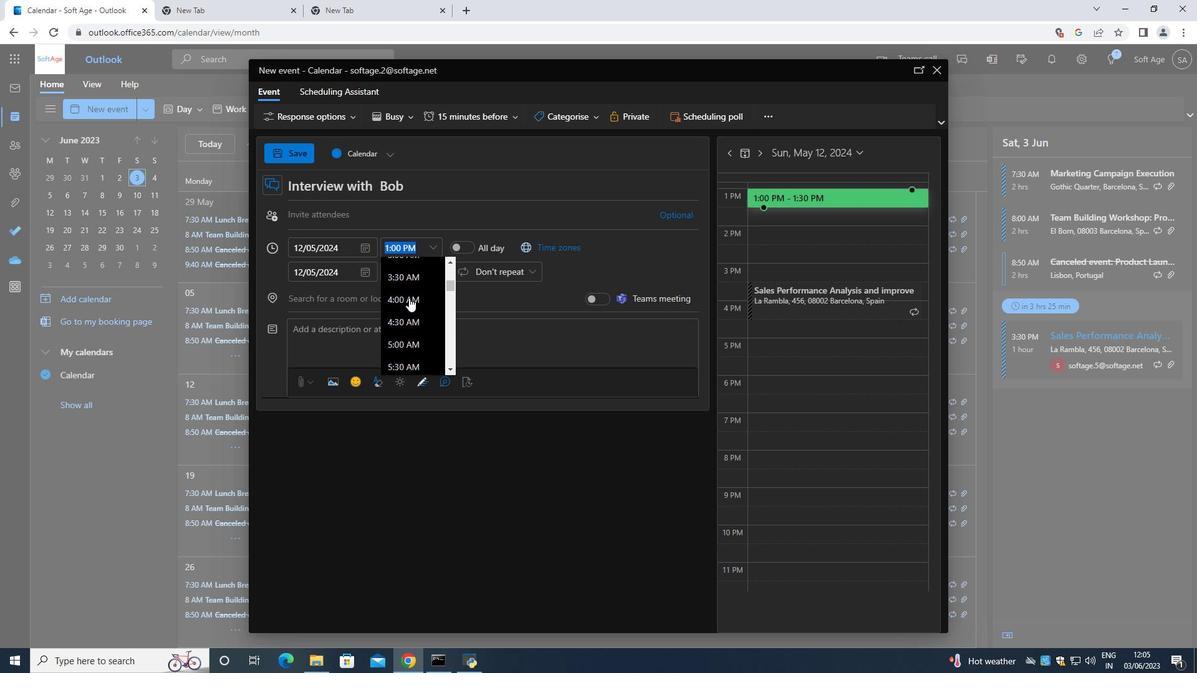 
Action: Mouse moved to (402, 294)
Screenshot: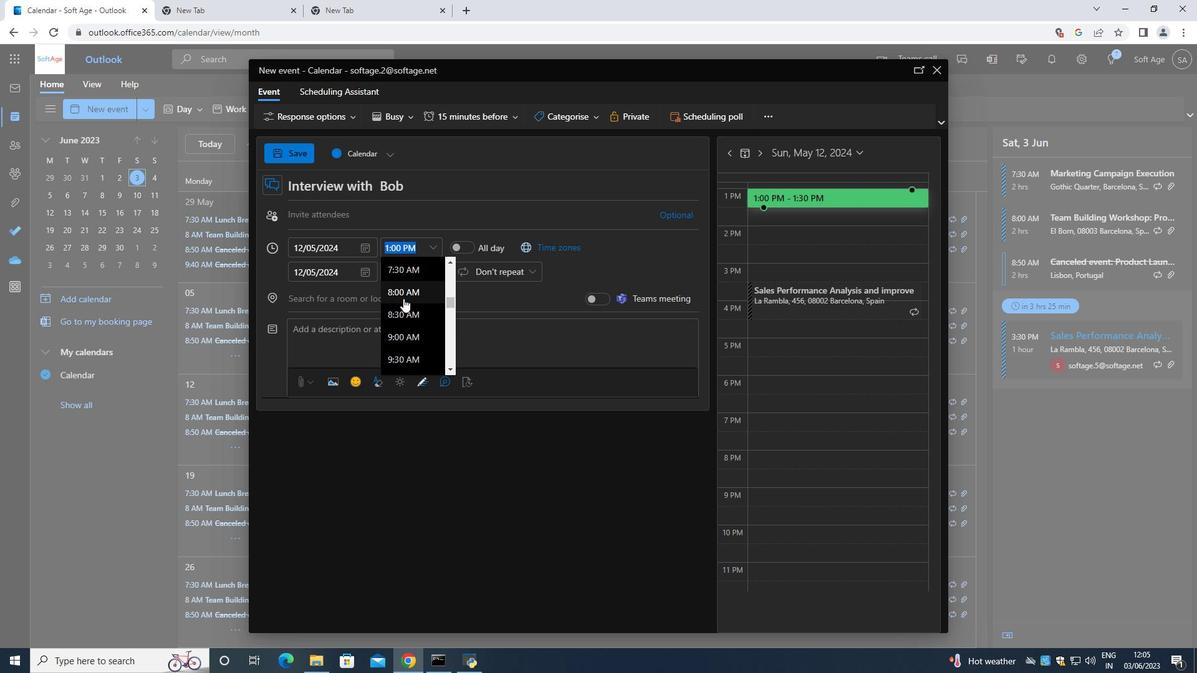 
Action: Mouse pressed left at (402, 294)
Screenshot: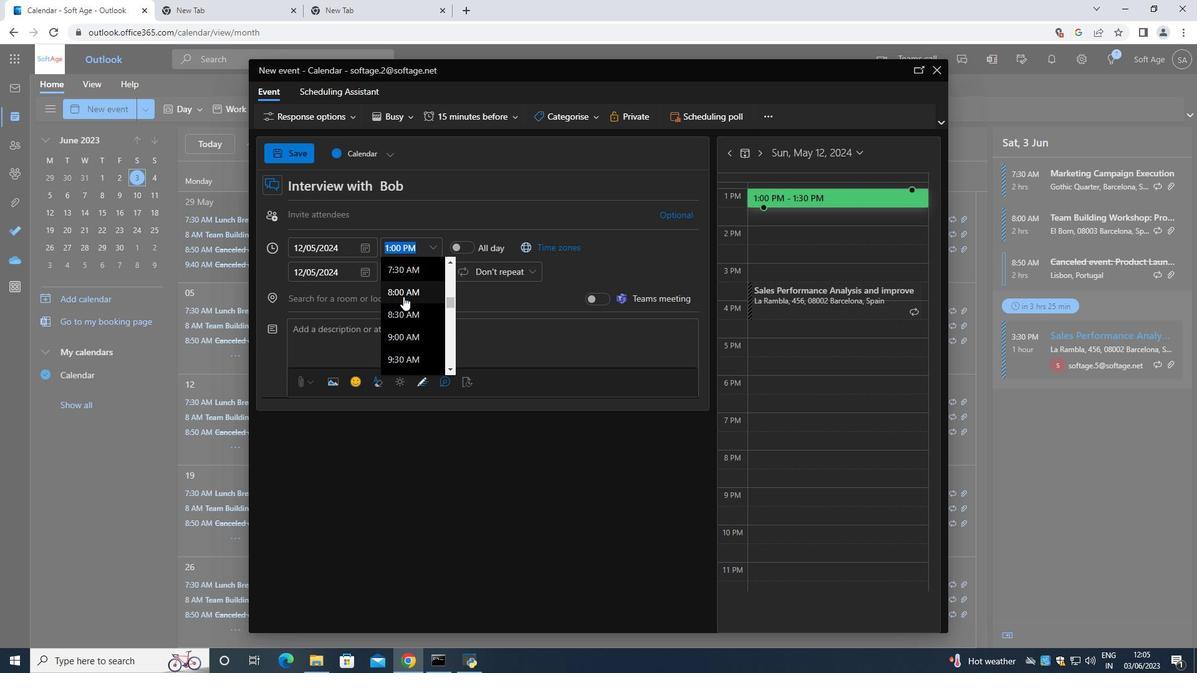 
Action: Mouse moved to (433, 273)
Screenshot: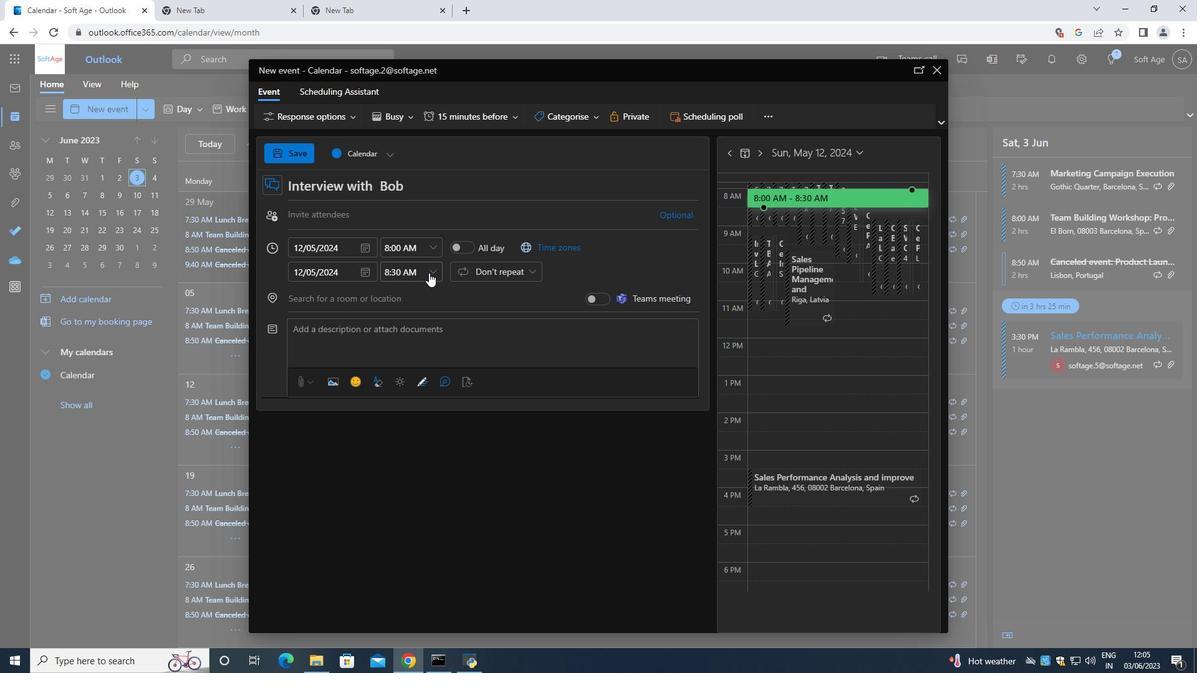
Action: Mouse pressed left at (433, 273)
Screenshot: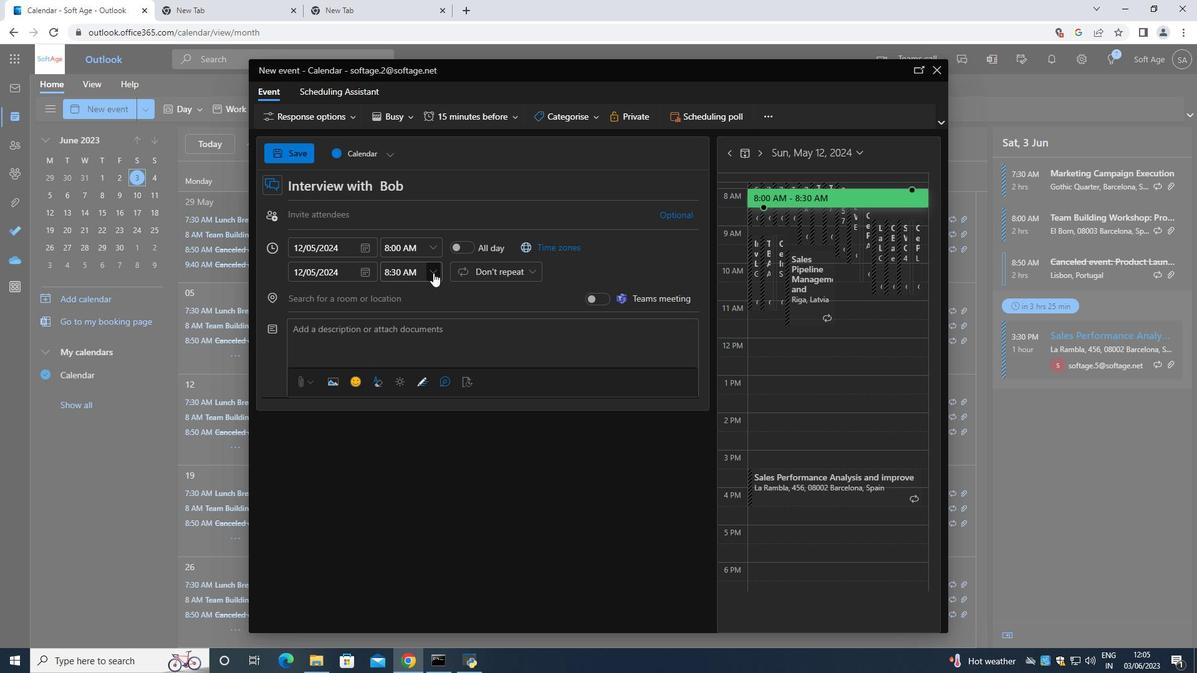 
Action: Mouse moved to (424, 288)
Screenshot: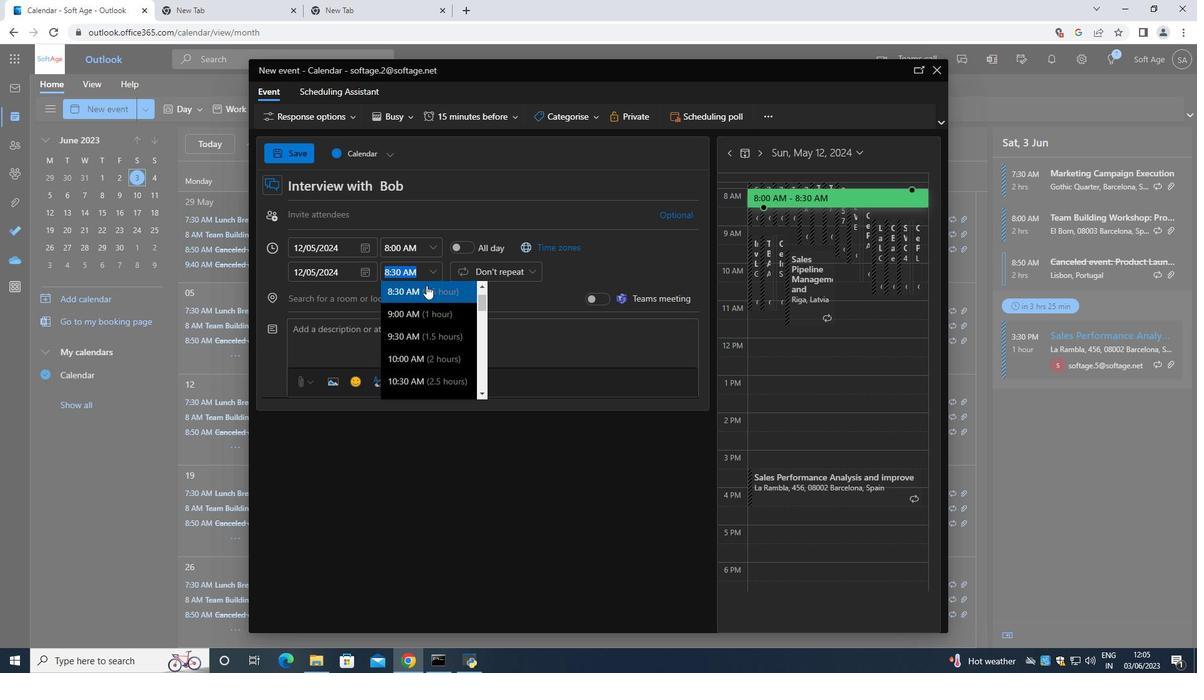 
Action: Mouse scrolled (424, 287) with delta (0, 0)
Screenshot: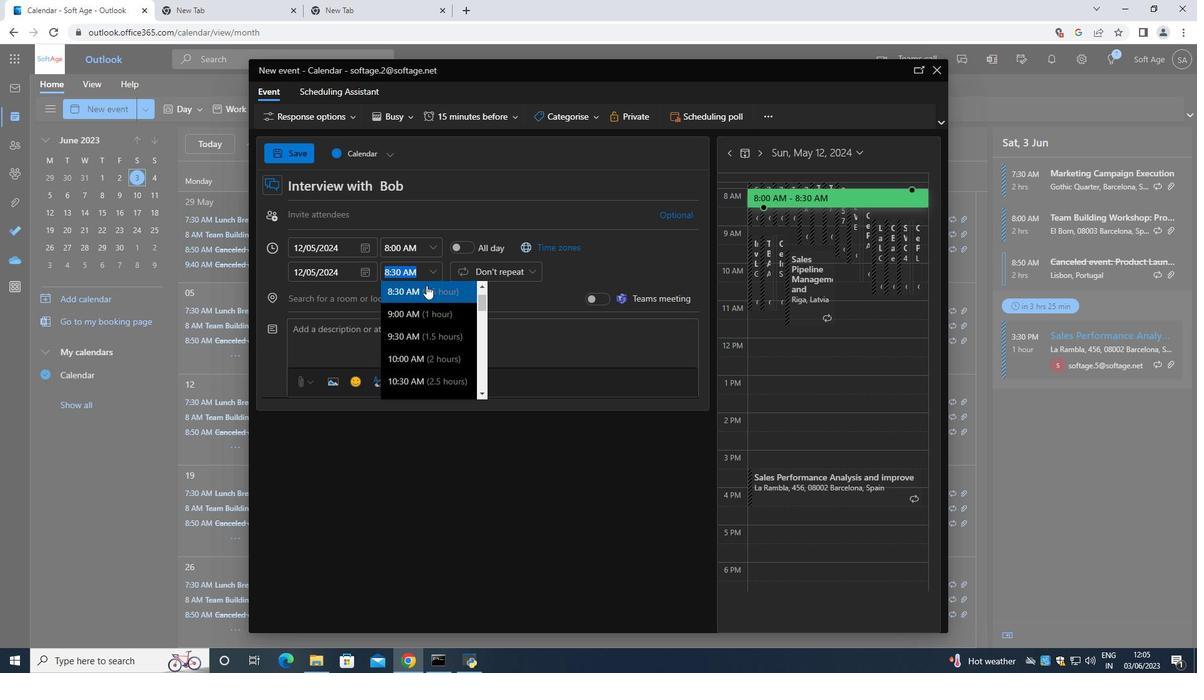 
Action: Mouse moved to (418, 301)
Screenshot: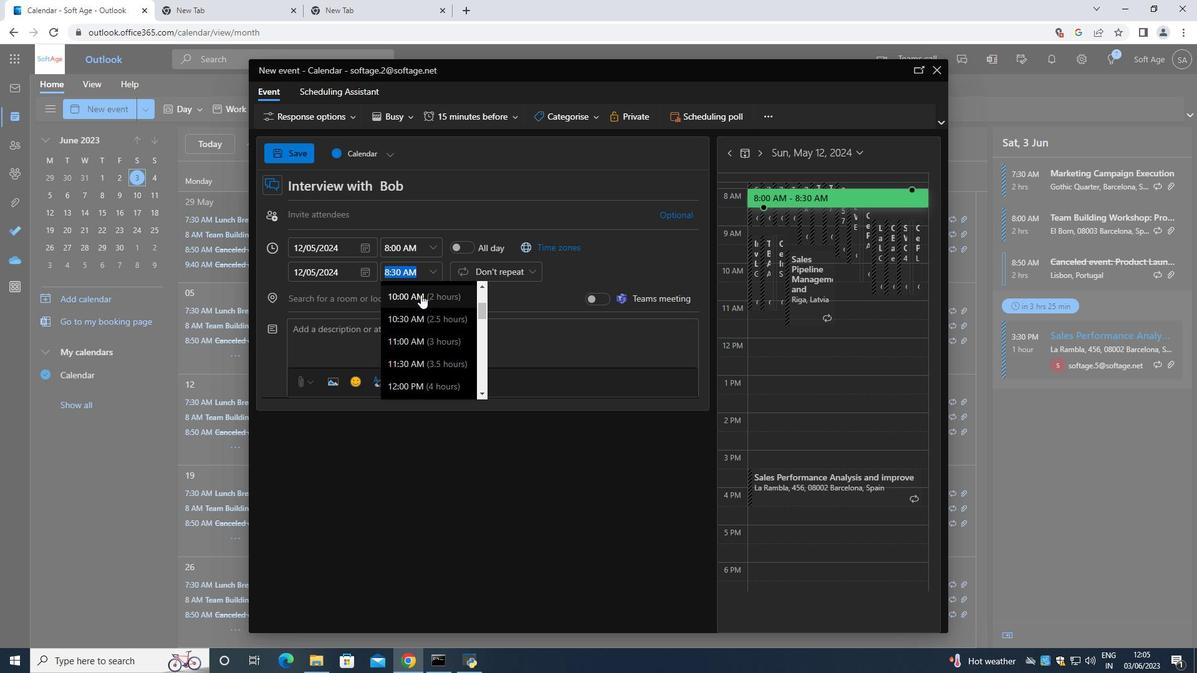 
Action: Mouse pressed left at (418, 301)
Screenshot: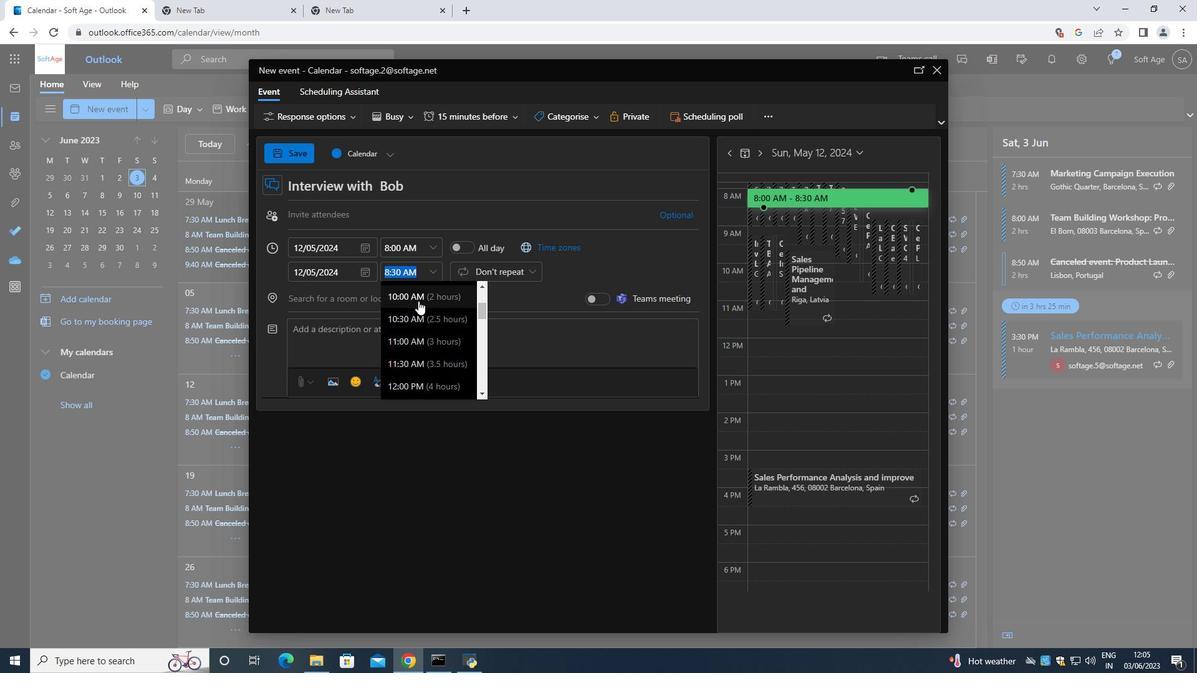 
Action: Mouse moved to (391, 335)
Screenshot: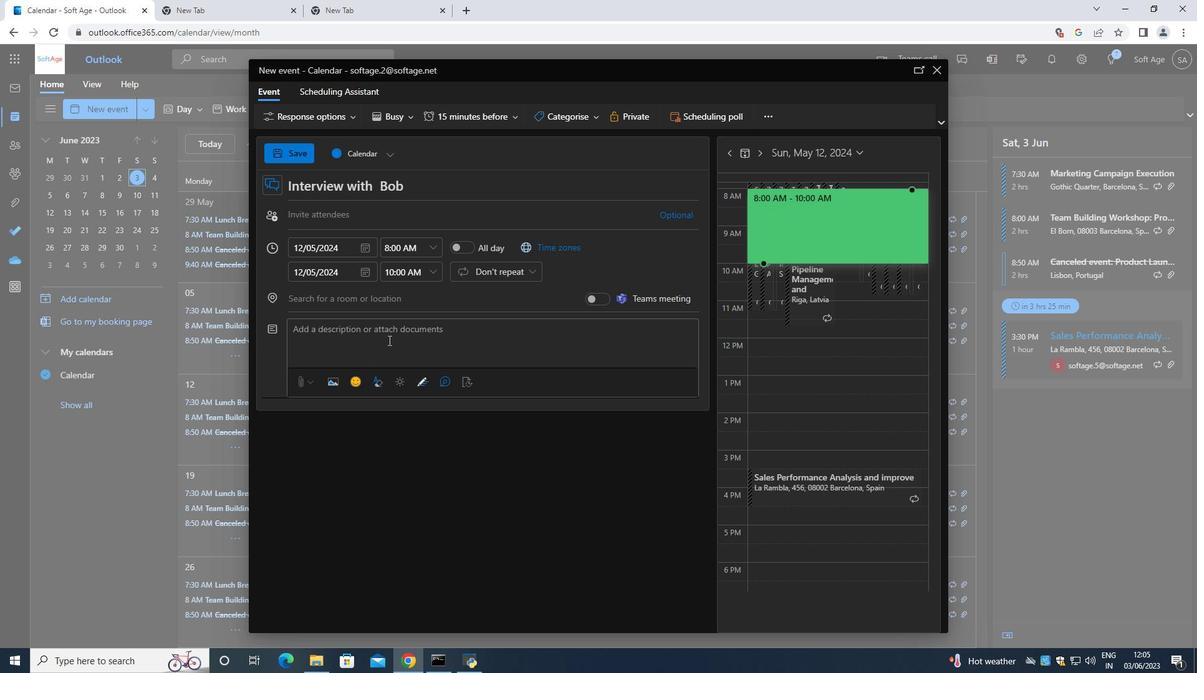 
Action: Mouse pressed left at (391, 335)
Screenshot: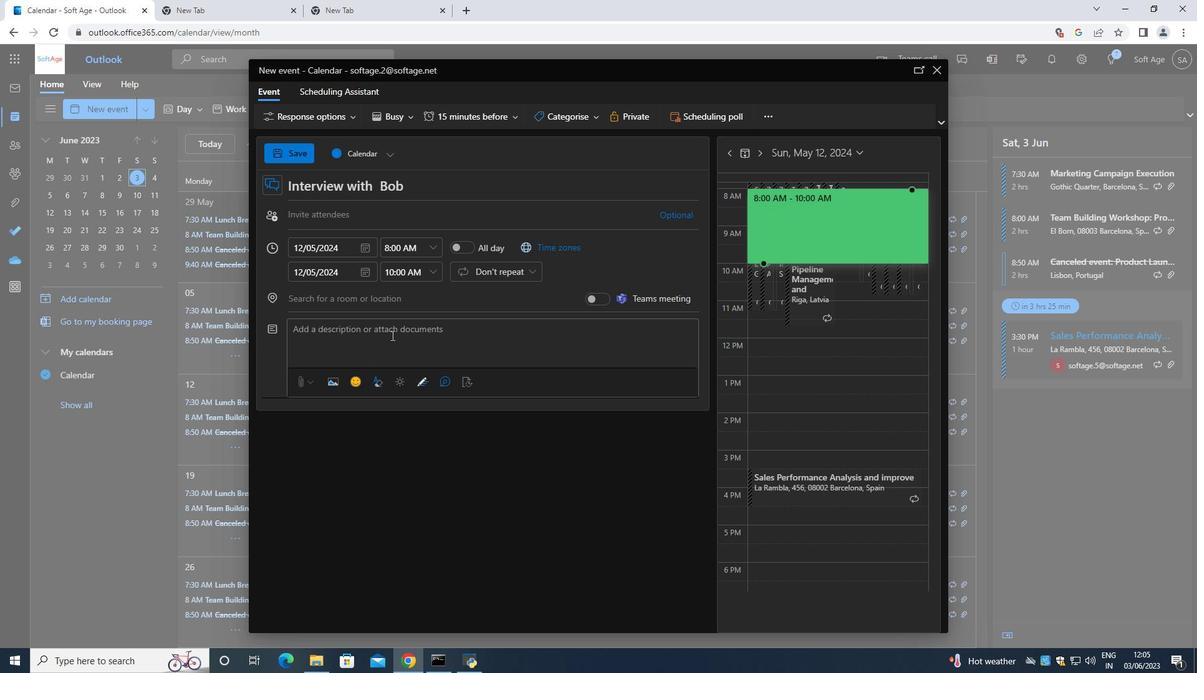 
Action: Mouse moved to (392, 334)
Screenshot: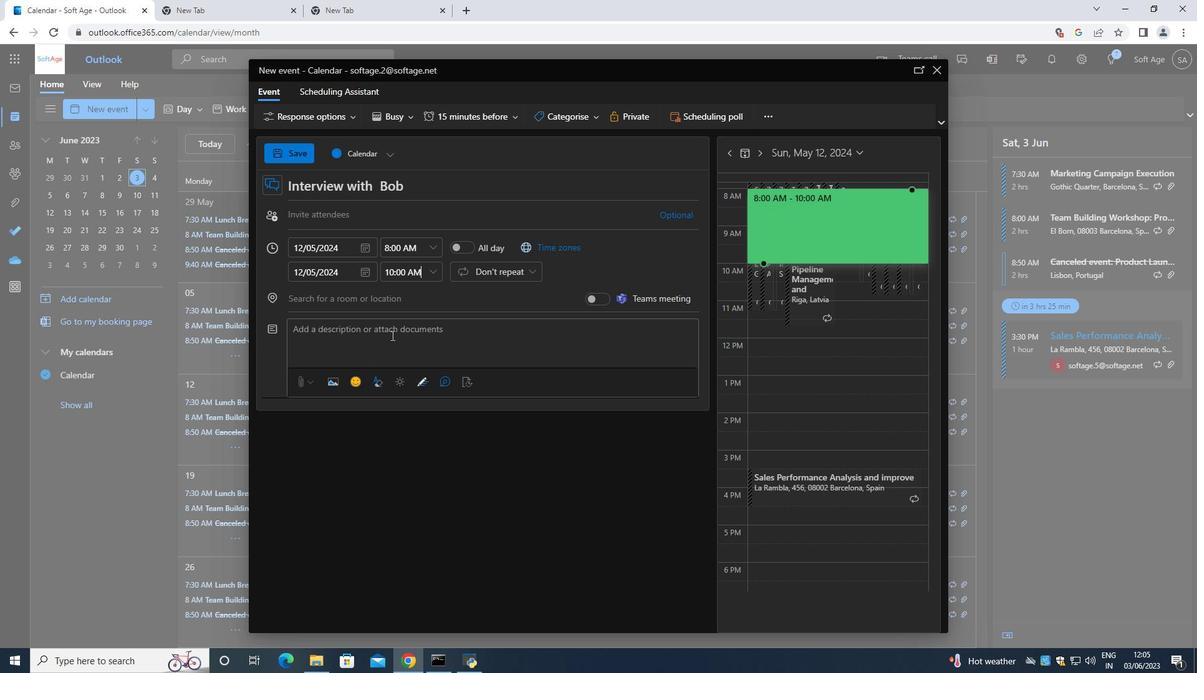 
Action: Key pressed <Key.shift><Key.shift>P
Screenshot: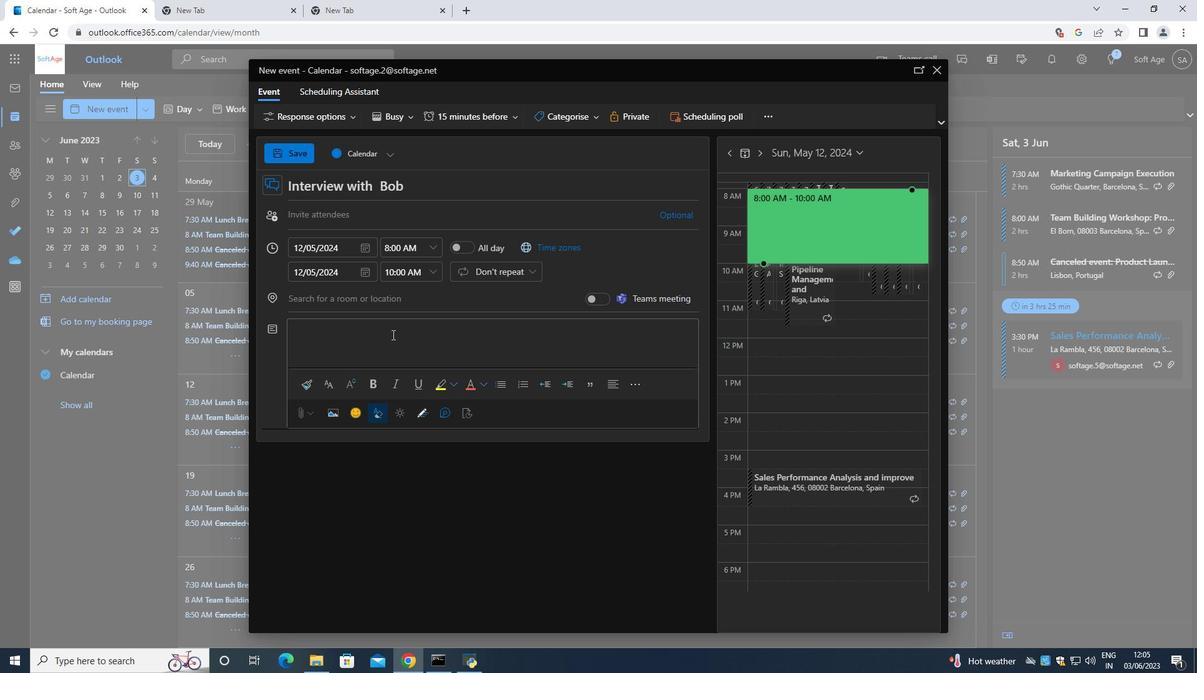 
Action: Mouse moved to (558, 469)
Screenshot: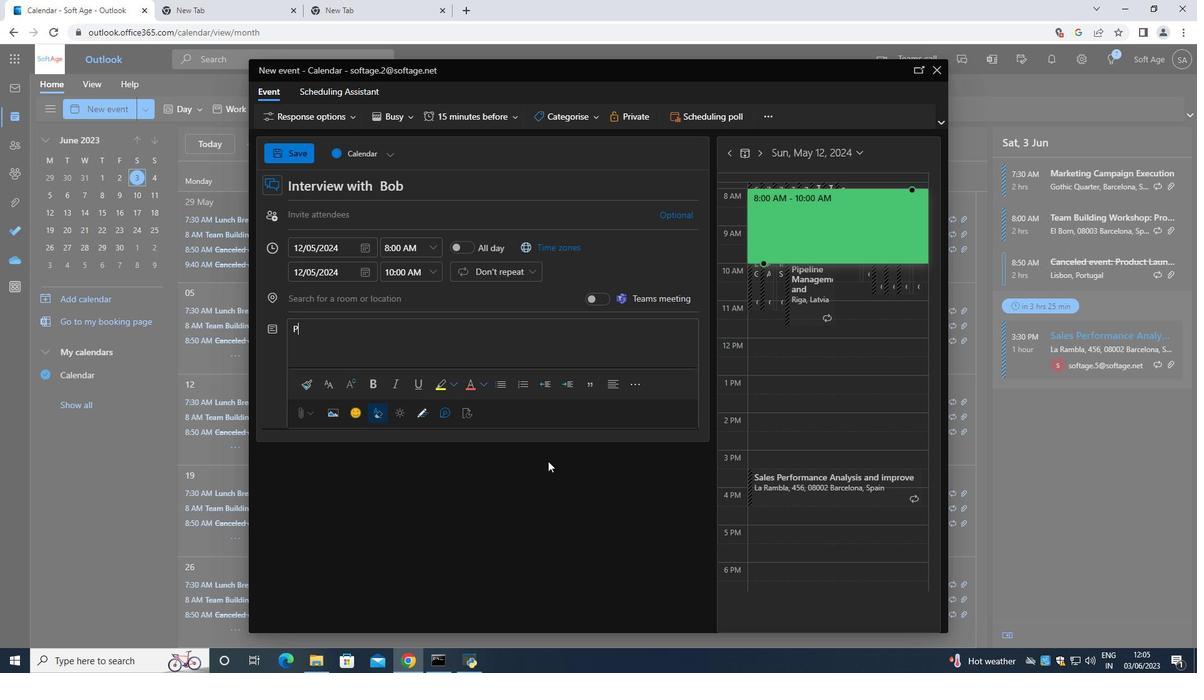 
Action: Key pressed articpants<Key.space>will<Key.space>develop<Key.space>
Screenshot: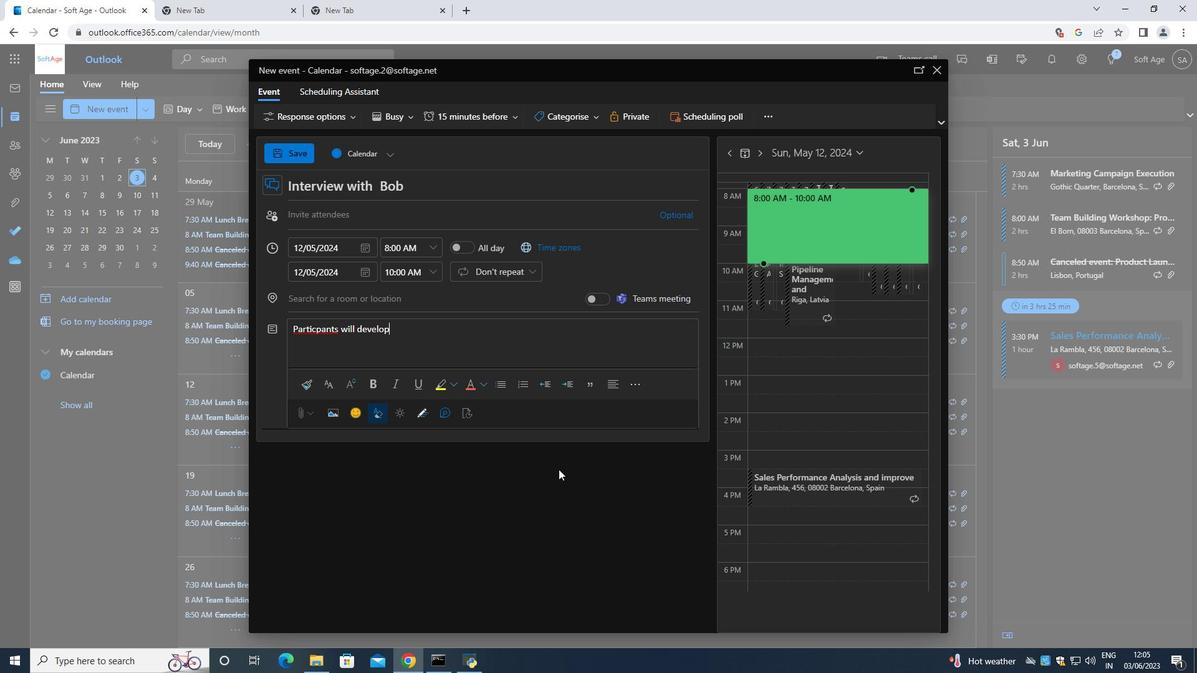 
Action: Mouse moved to (446, 402)
Screenshot: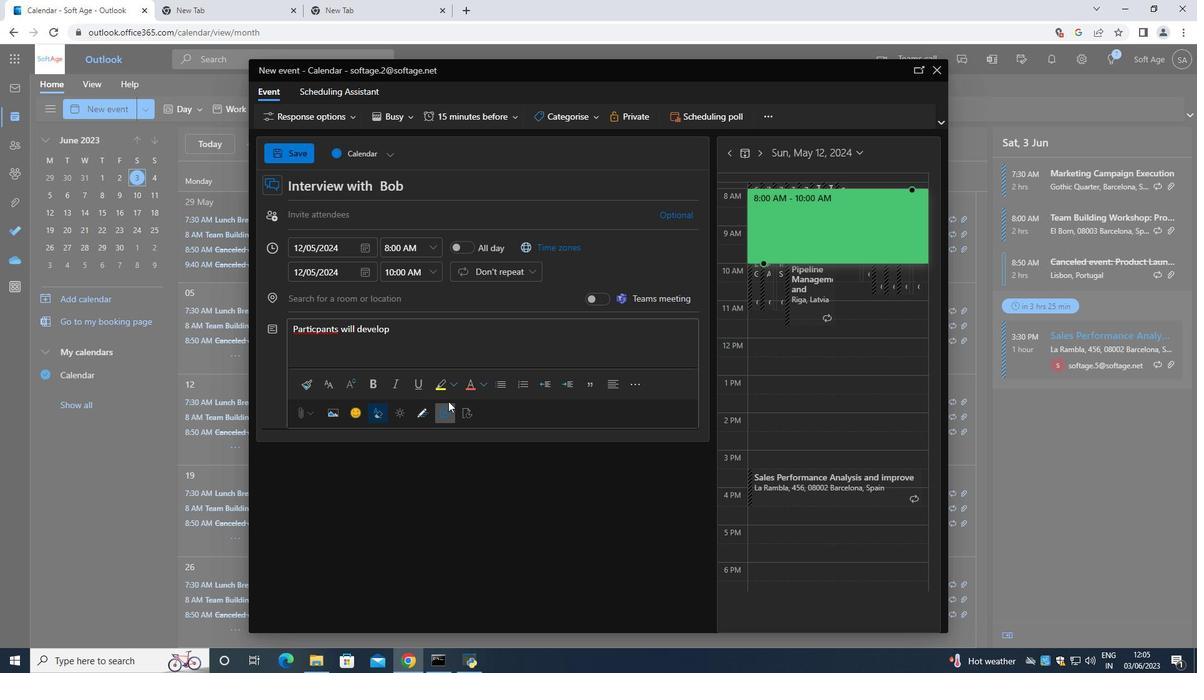 
Action: Key pressed <Key.left><Key.left><Key.left><Key.left><Key.left><Key.left><Key.left><Key.left><Key.left><Key.left><Key.left><Key.left><Key.left><Key.left><Key.left><Key.left><Key.left><Key.left><Key.left><Key.left><Key.right>i<Key.right><Key.right><Key.right><Key.right><Key.right><Key.right><Key.right><Key.right><Key.right><Key.right><Key.right><Key.right><Key.right><Key.right><Key.right><Key.right><Key.right><Key.right><Key.right><Key.right><Key.right><Key.left><Key.space>essential<Key.space>delivery<Key.space>skills<Key.space>,<Key.space>incliding<Key.space>body<Key.space>language,<Key.space>vocal<Key.space>projection,<Key.space>and<Key.space>effective<Key.space>use<Key.space>of<Key.space>gu<Key.backspace>estures<Key.space>
Screenshot: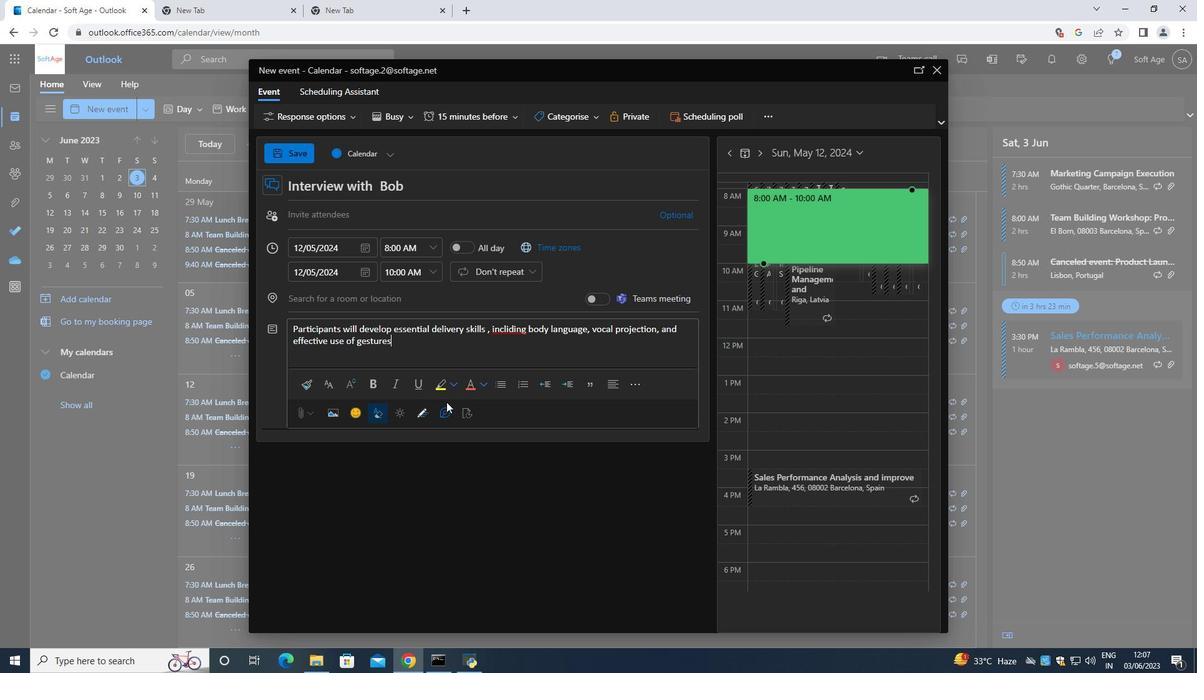 
Action: Mouse moved to (526, 329)
Screenshot: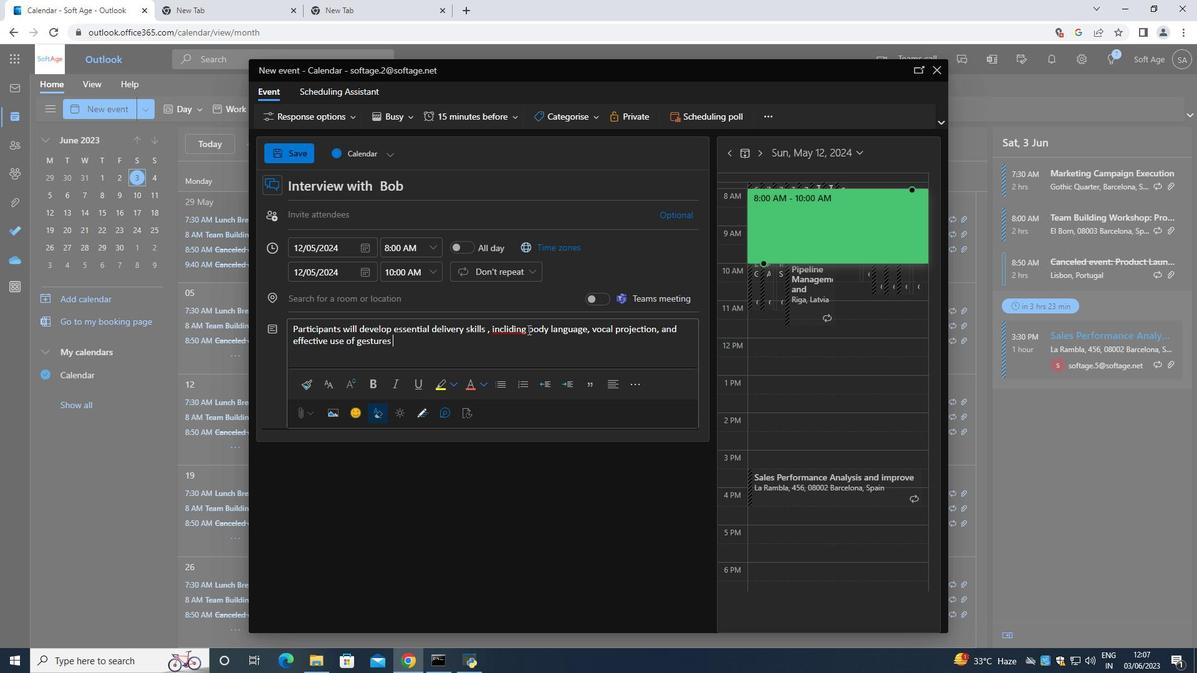 
Action: Mouse pressed left at (526, 329)
Screenshot: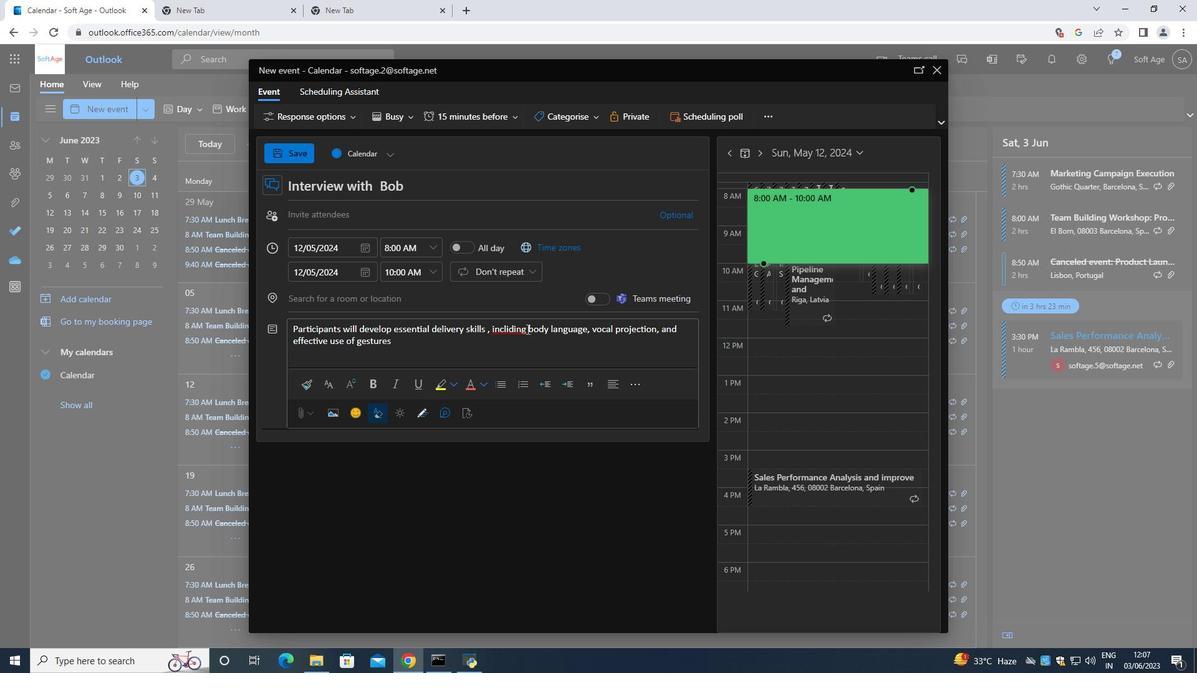 
Action: Key pressed <Key.space>
Screenshot: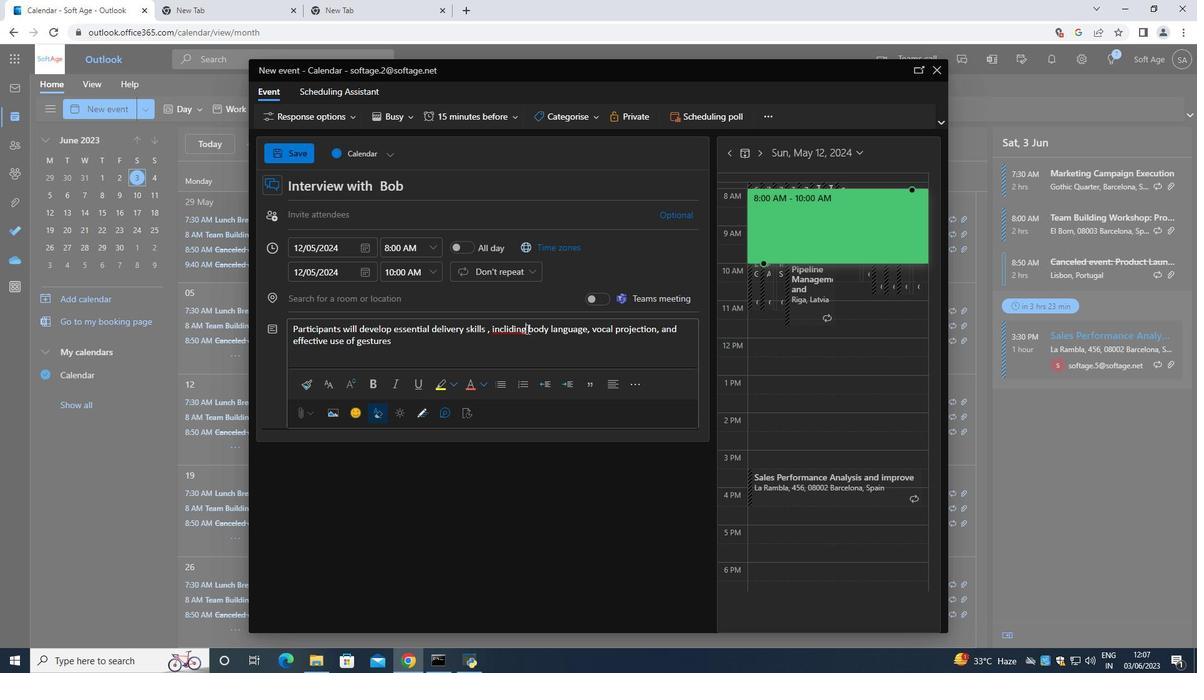 
Action: Mouse moved to (528, 334)
Screenshot: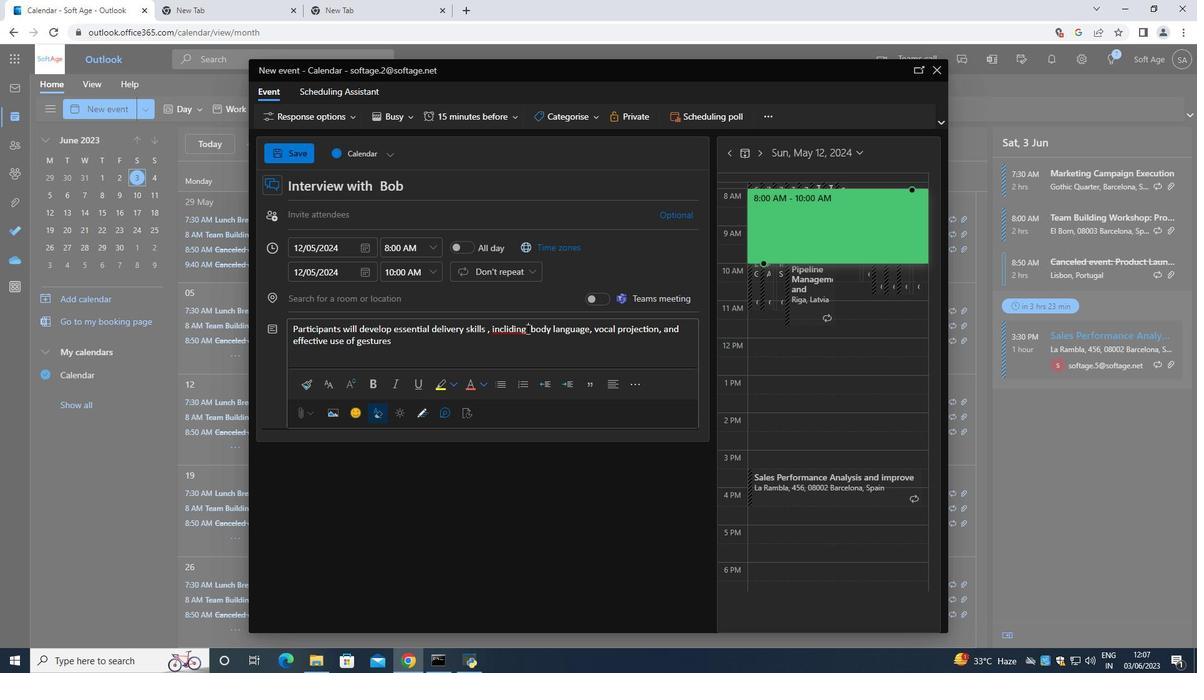 
Action: Key pressed <Key.backspace><Key.backspace><Key.backspace><Key.backspace><Key.backspace><Key.backspace><Key.backspace>ludung<Key.down><Key.down><Key.down>.<Key.space><Key.shift>They<Key.space>will<Key.space>learn<Key.space>hoe<Key.backspace>w<Key.space><Key.left><Key.left><Key.left><Key.left><Key.left><Key.left><Key.left><Key.left><Key.left><Key.left><Key.left><Key.left><Key.left><Key.left><Key.left><Key.left><Key.left><Key.left><Key.left><Key.left><Key.left><Key.left><Key.backspace><Key.right><Key.right><Key.right><Key.right><Key.right><Key.right><Key.right><Key.right><Key.right><Key.right><Key.right><Key.right><Key.right><Key.right><Key.right><Key.right><Key.right><Key.right><Key.right><Key.right><Key.right><Key.right><Key.right><Key.right><Key.right><Key.right><Key.right><Key.up><Key.right><Key.right><Key.right><Key.right><Key.right><Key.right><Key.right><Key.right><Key.right><Key.right><Key.right><Key.right><Key.right><Key.right><Key.right><Key.right><Key.right><Key.left><Key.left><Key.left><Key.left><Key.left><Key.left>i<Key.right><Key.backspace><Key.down>to<Key.space>control<Key.space>nervousness,<Key.space>projrct<Key.space>confidence,a<Key.backspace><Key.space>and<Key.space>establisg<Key.backspace>h<Key.space><Key.up><Key.right><Key.right><Key.right><Key.right><Key.right><Key.right><Key.right><Key.right><Key.right><Key.right><Key.right><Key.right><Key.right><Key.right><Key.right><Key.right><Key.right><Key.right><Key.right><Key.right><Key.right><Key.right><Key.right><Key.right><Key.right><Key.right><Key.right><Key.right><Key.right><Key.right><Key.right><Key.right><Key.right><Key.right><Key.right><Key.right><Key.right><Key.right><Key.right><Key.right><Key.right><Key.right><Key.right><Key.right><Key.right><Key.right><Key.right><Key.right><Key.right><Key.right><Key.right><Key.right><Key.right><Key.right><Key.right><Key.right><Key.right><Key.right><Key.right><Key.right><Key.right><Key.right><Key.right><Key.right><Key.right><Key.right><Key.right><Key.backspace>r<Key.backspace>e<Key.down>a<Key.space>connection<Key.space>with<Key.space>their<Key.space>audience.
Screenshot: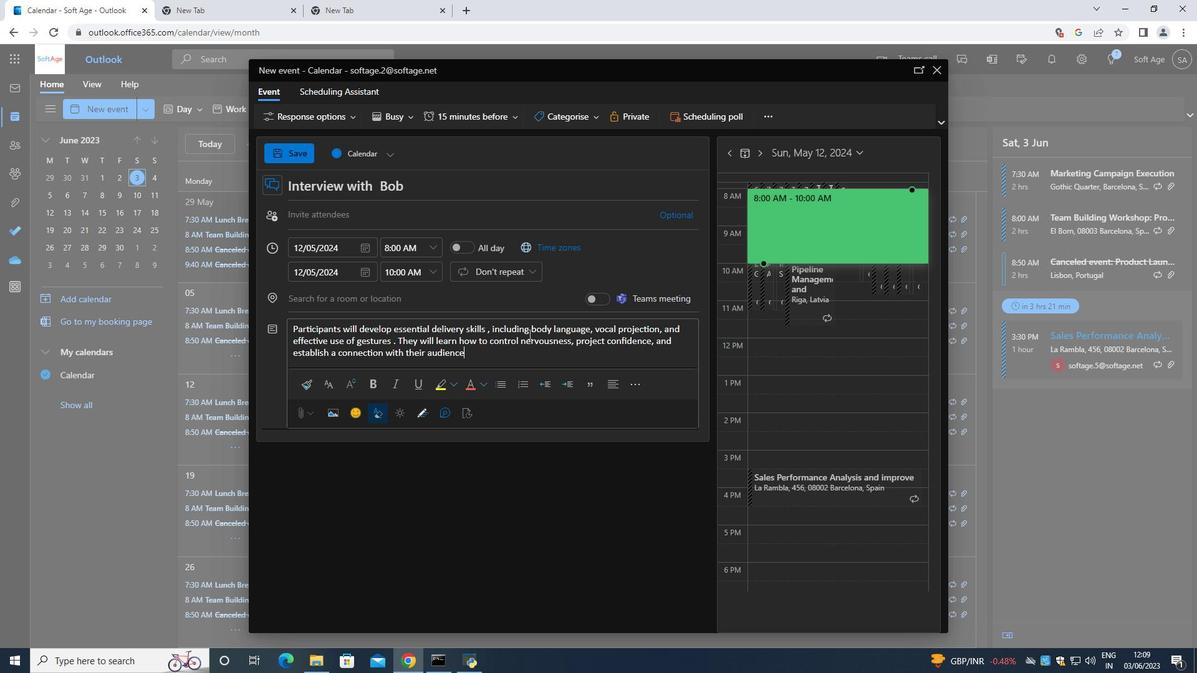 
Action: Mouse moved to (334, 296)
Screenshot: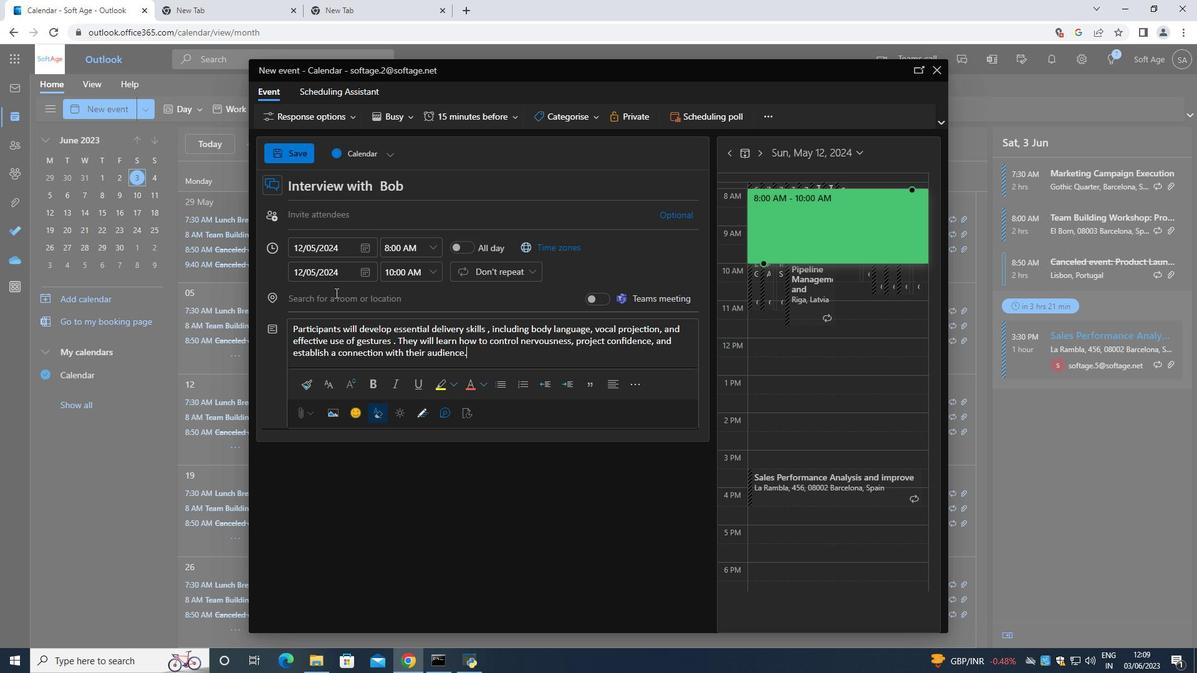 
Action: Mouse pressed left at (334, 296)
Screenshot: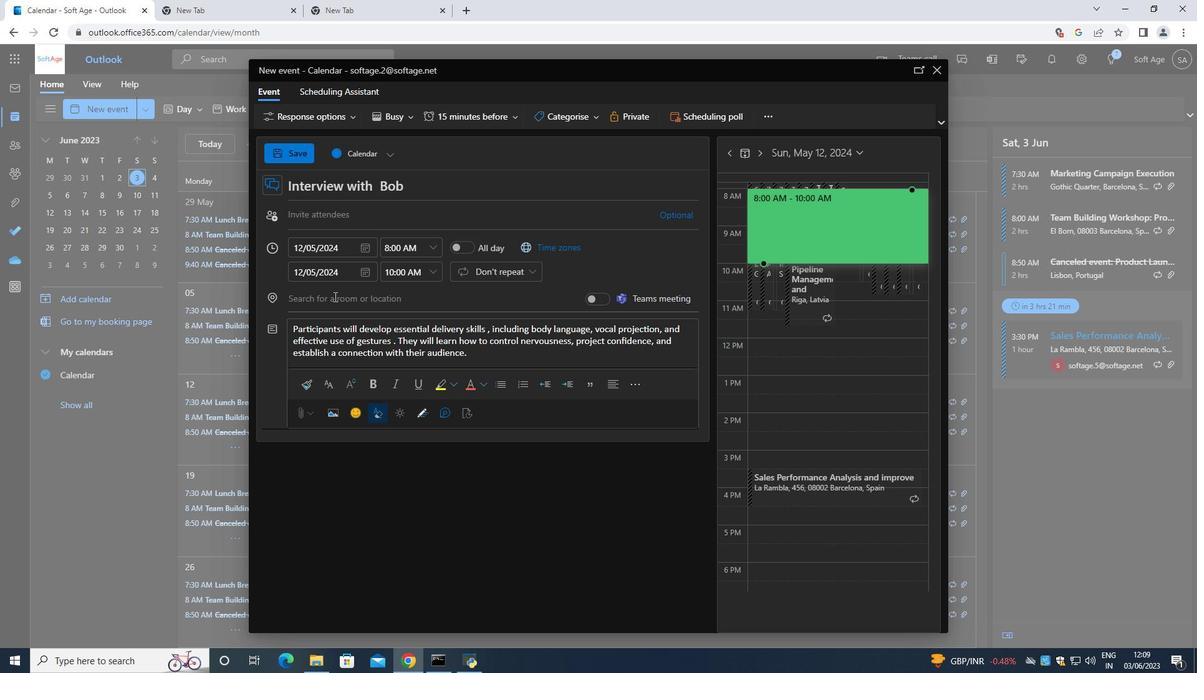 
Action: Mouse moved to (546, 420)
Screenshot: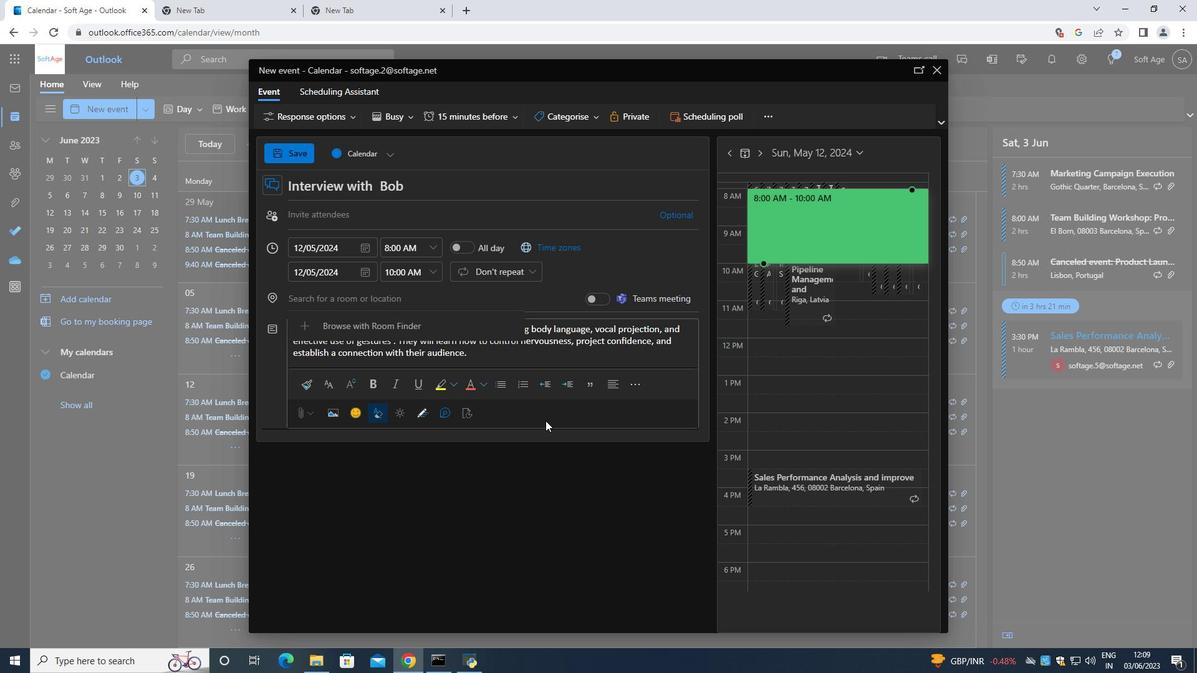 
Action: Key pressed 123<Key.space><Key.shift>Sultan<Key.space><Key.shift>Ahmed<Key.space><Key.shift><Key.shift><Key.shift><Key.shift><Key.shift><Key.shift><Key.shift><Key.shift><Key.shift><Key.shift_r>Mosque,<Key.space><Key.shift>Istanbul,<Key.space><Key.shift>Turkey<Key.space>
Screenshot: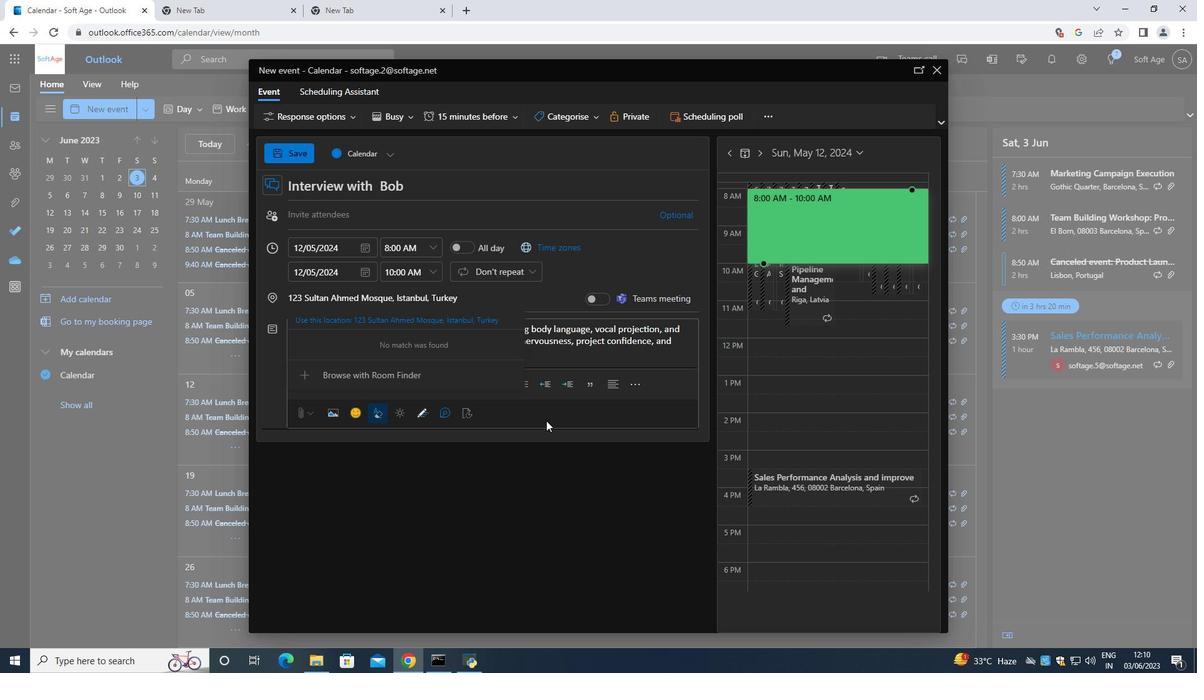 
Action: Mouse moved to (364, 218)
Screenshot: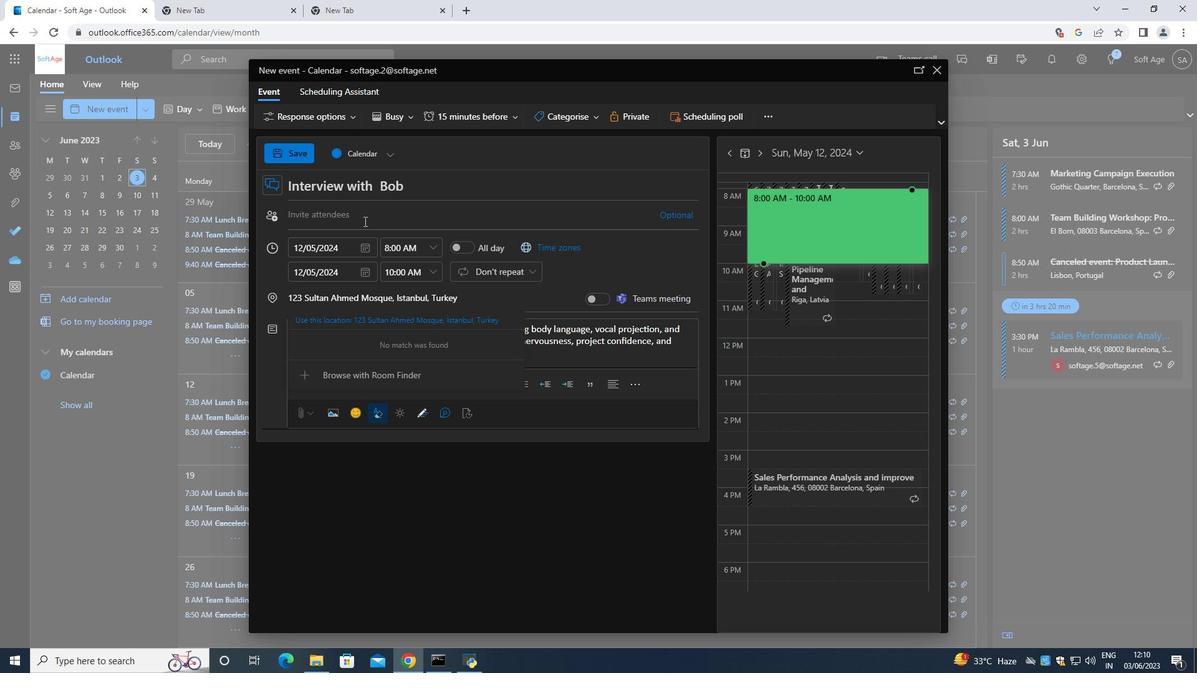 
Action: Mouse pressed left at (364, 218)
Screenshot: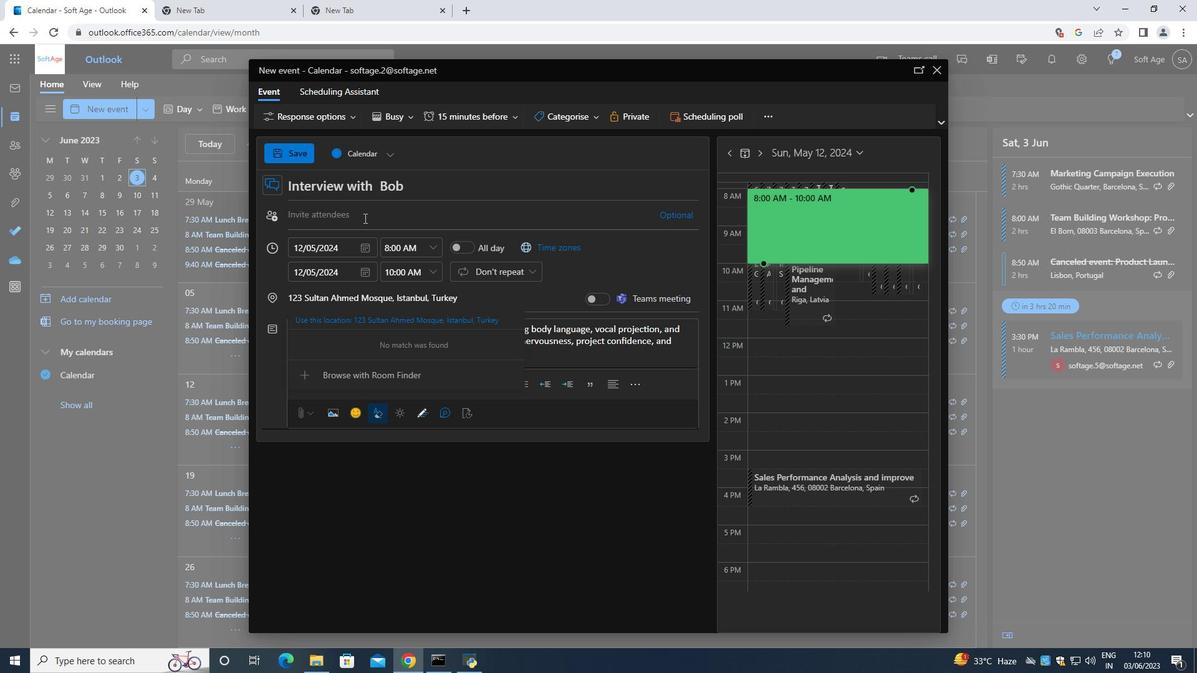 
Action: Key pressed <Key.shift>Softage.3<Key.shift>@
Screenshot: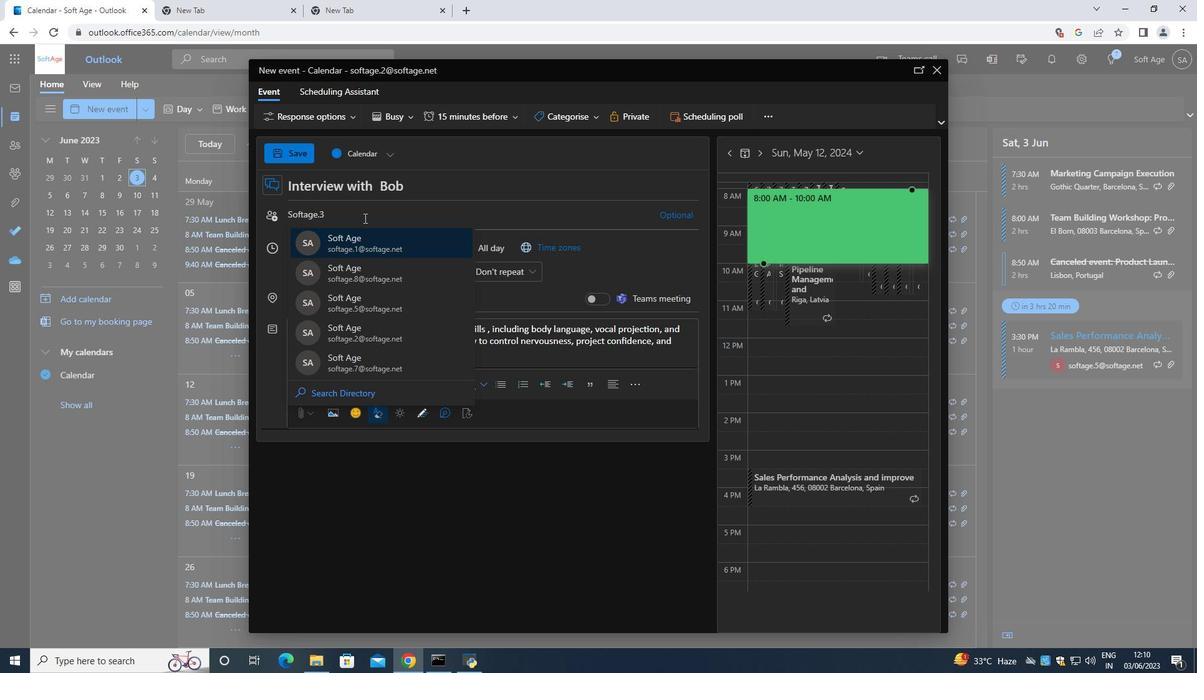 
Action: Mouse moved to (357, 235)
Screenshot: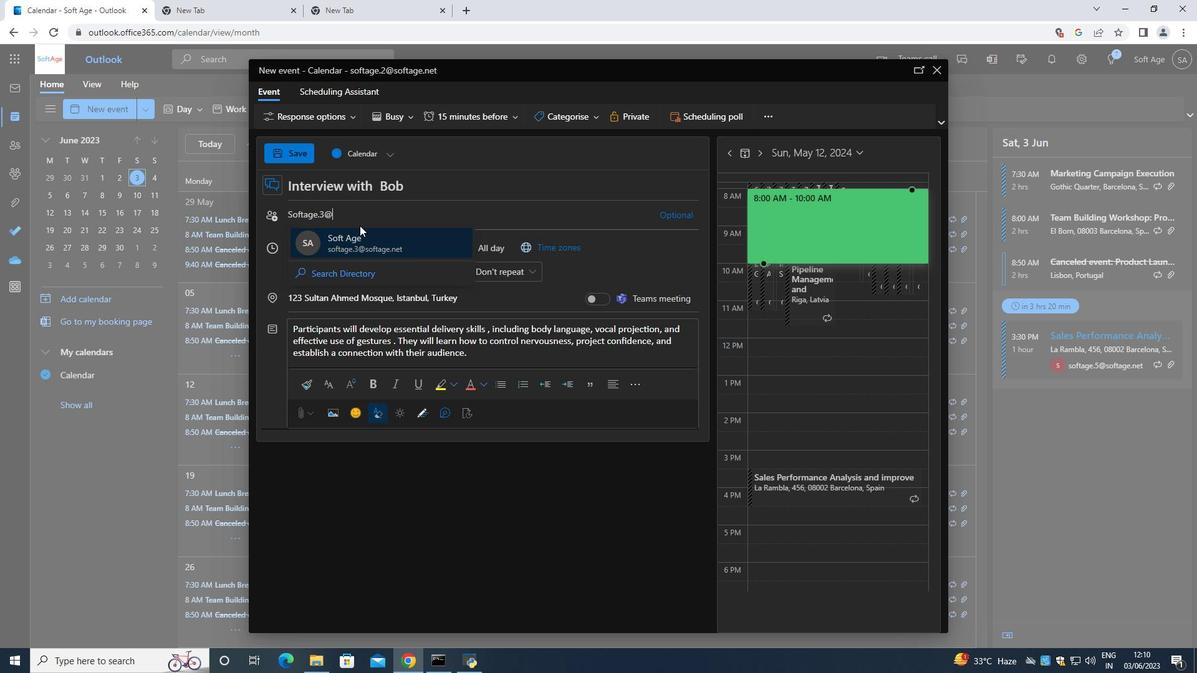 
Action: Mouse pressed left at (357, 235)
Screenshot: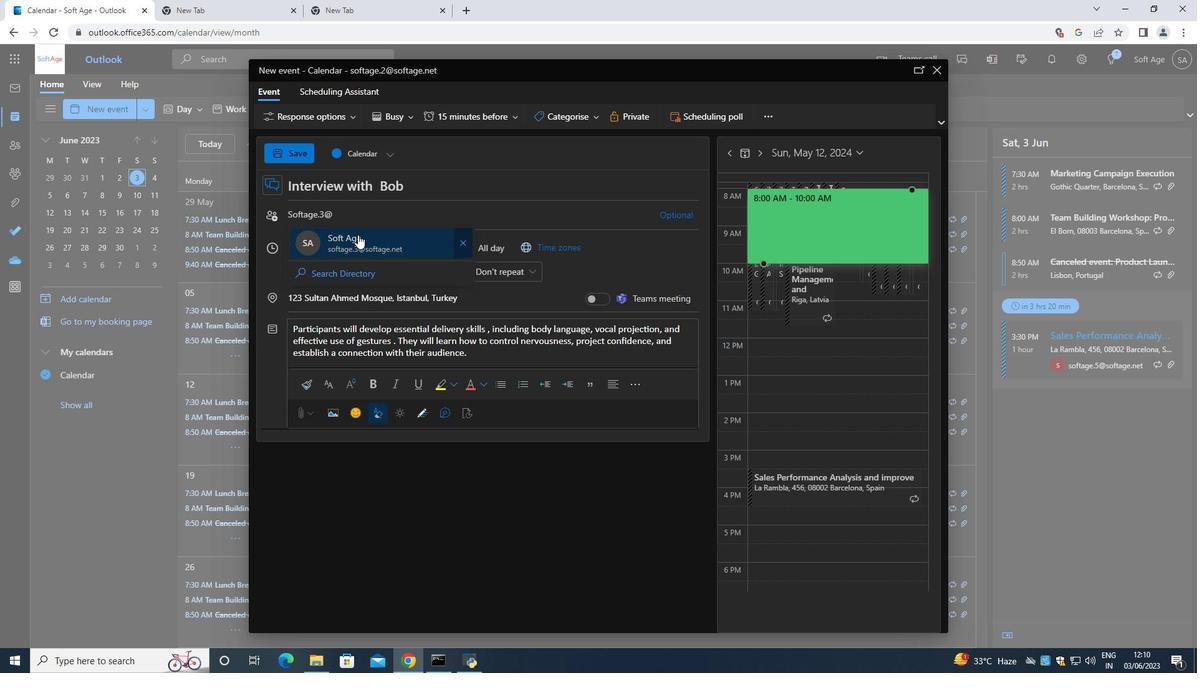 
Action: Mouse moved to (364, 225)
Screenshot: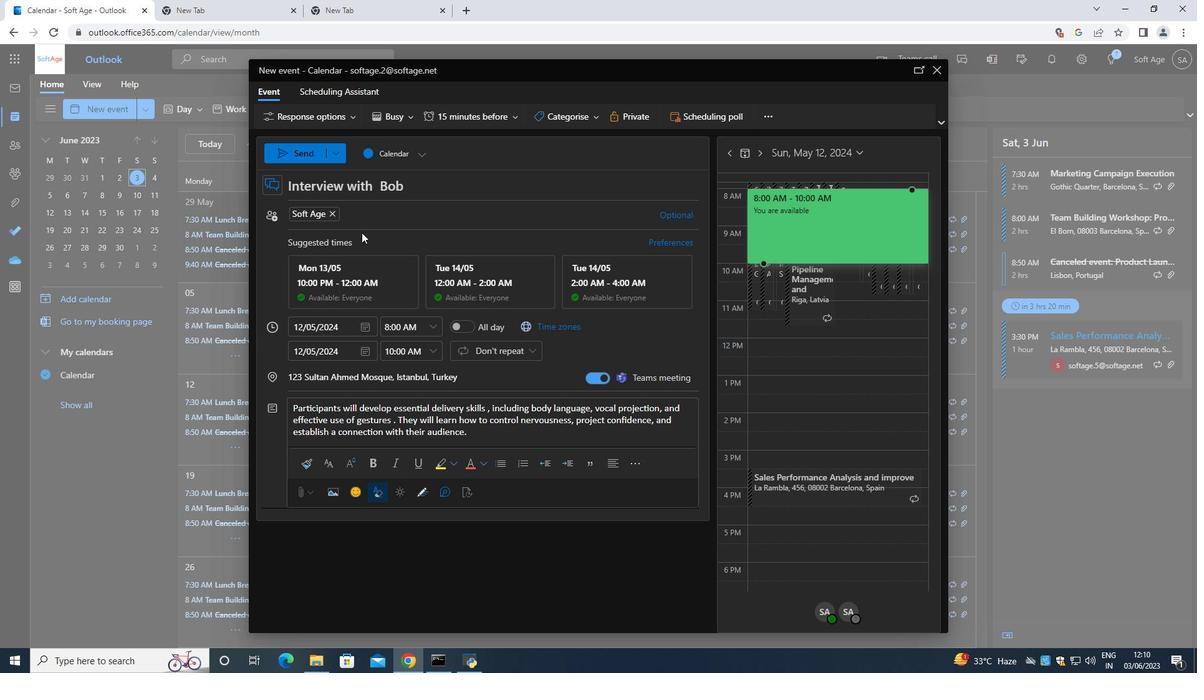 
Action: Key pressed <Key.shift>Softage.4<Key.shift>@
Screenshot: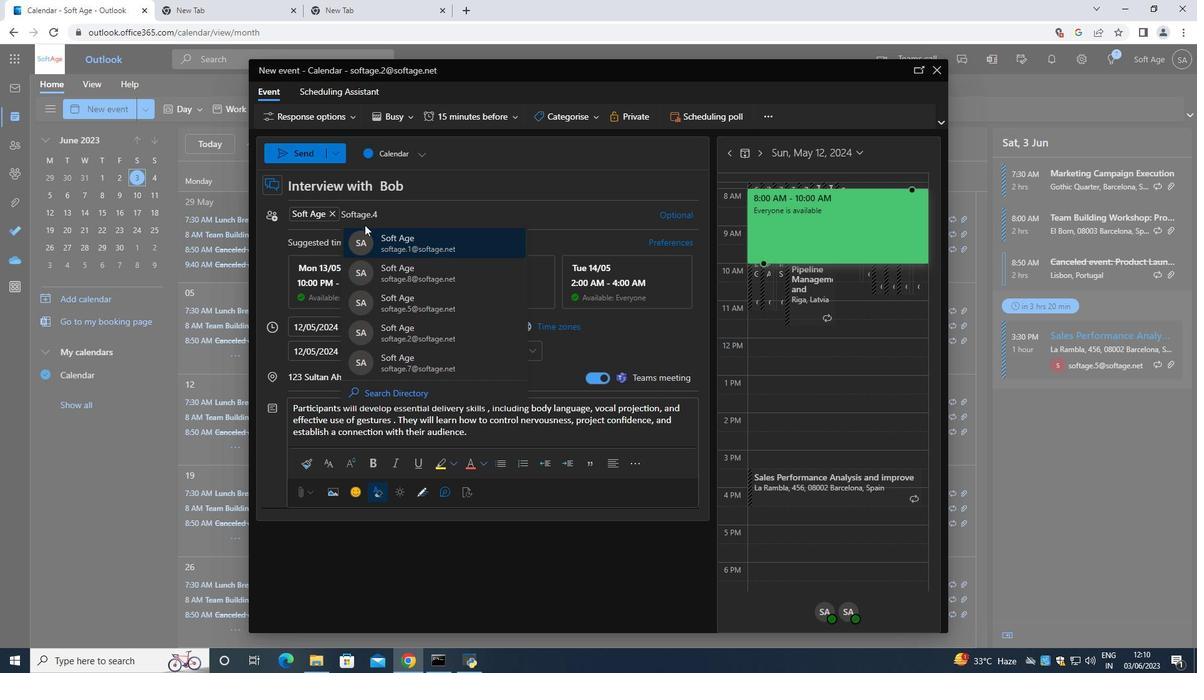 
Action: Mouse moved to (419, 242)
Screenshot: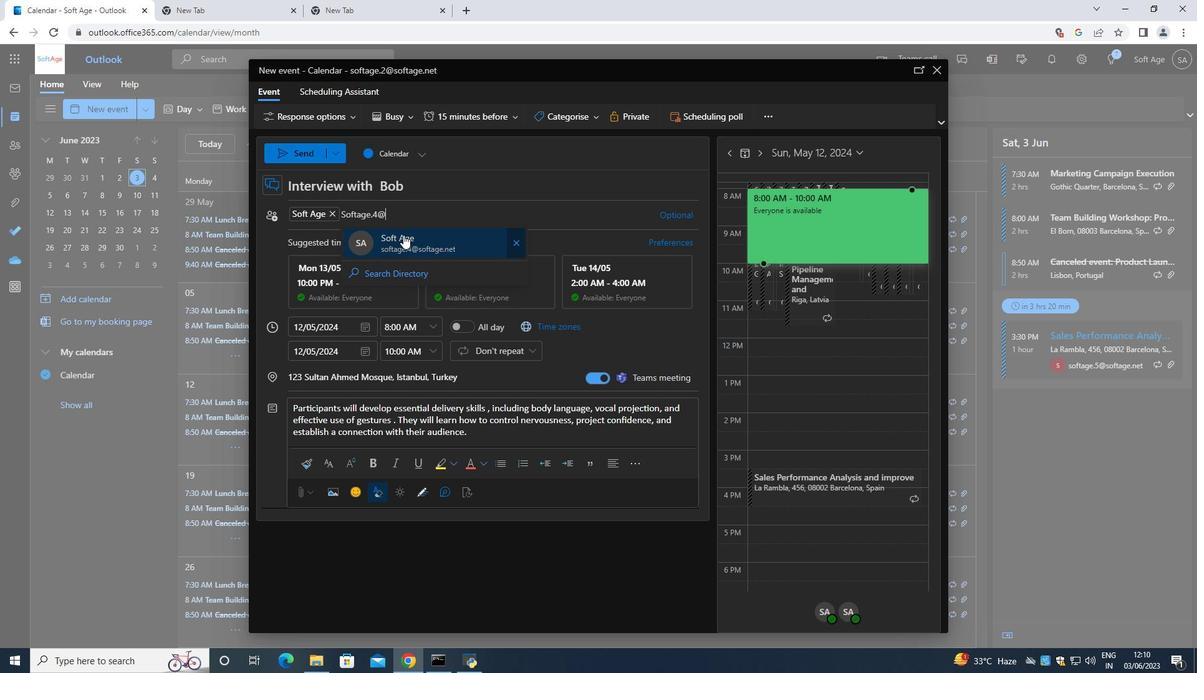 
Action: Mouse pressed left at (419, 242)
Screenshot: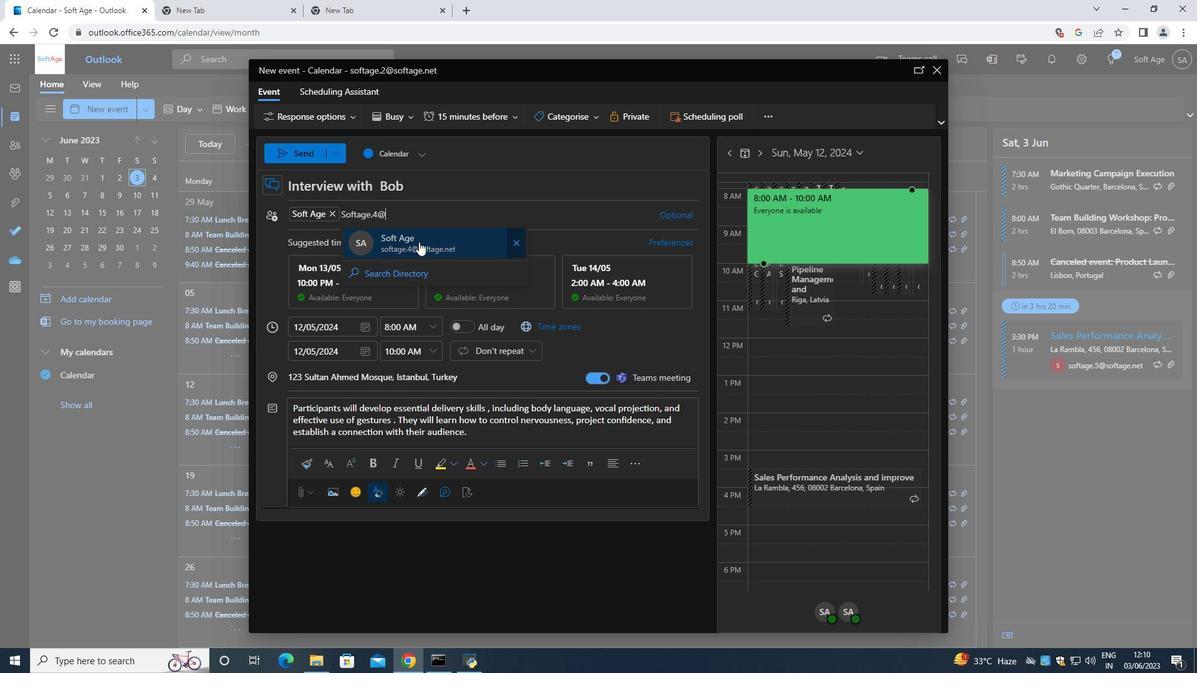 
Action: Mouse moved to (491, 115)
Screenshot: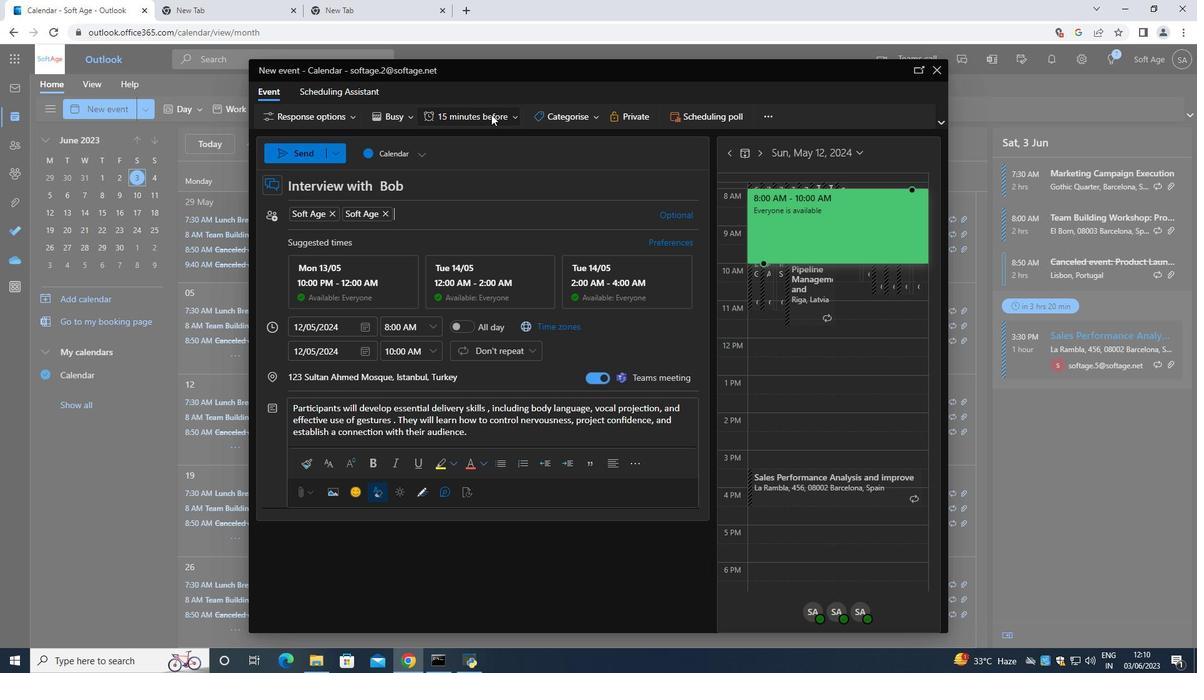 
Action: Mouse pressed left at (491, 115)
Screenshot: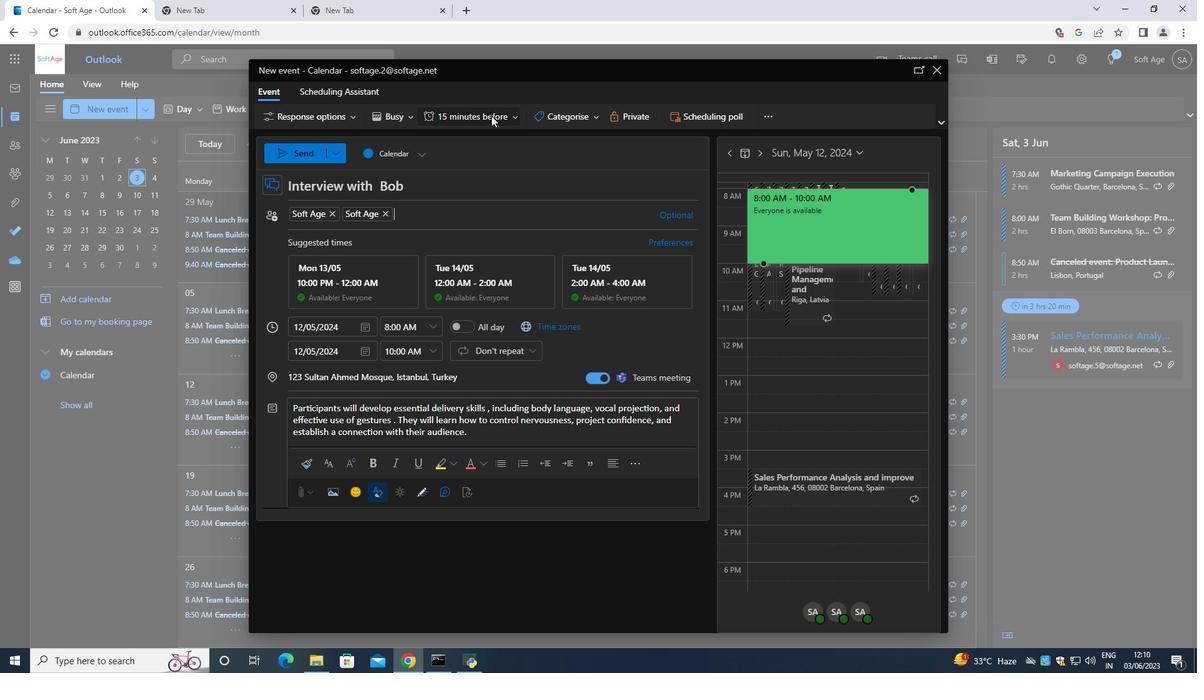 
Action: Mouse moved to (483, 276)
Screenshot: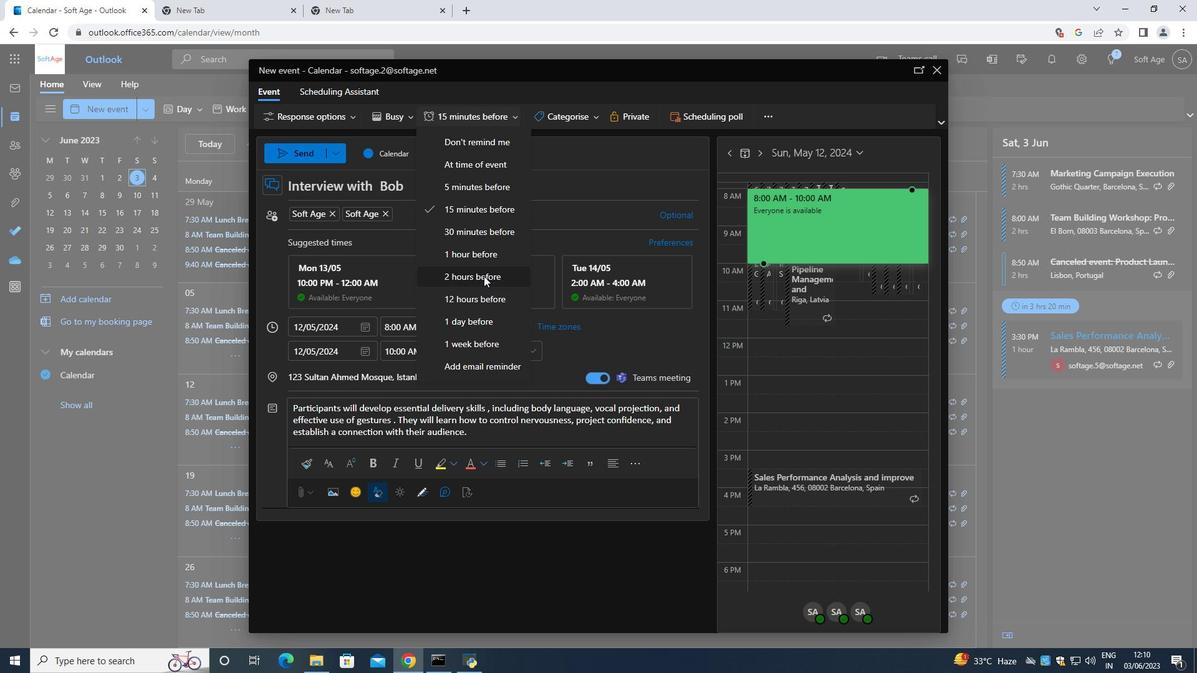
Action: Mouse pressed left at (483, 276)
Screenshot: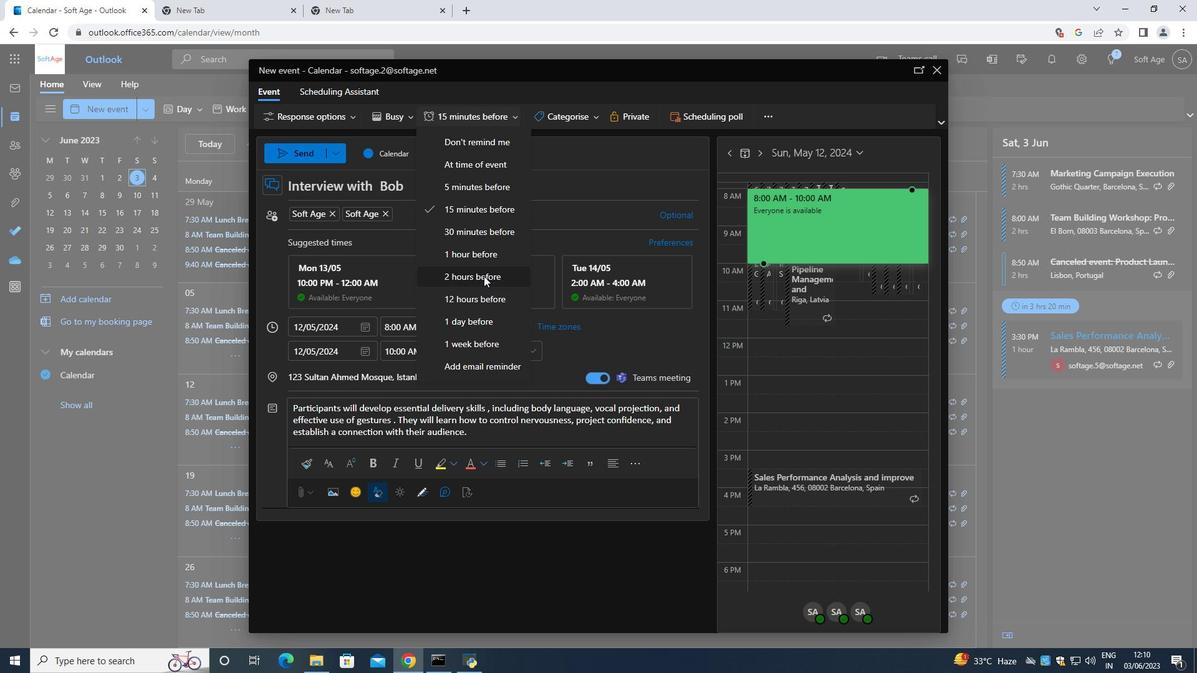 
Action: Mouse moved to (309, 154)
Screenshot: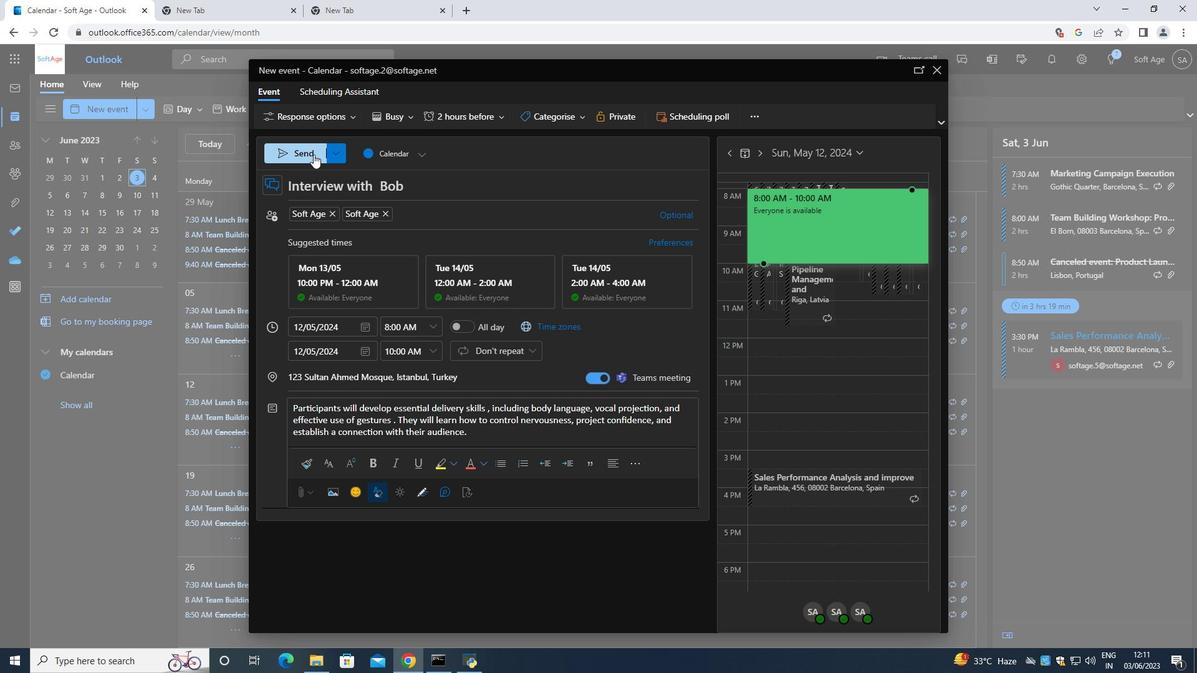 
Action: Mouse pressed left at (309, 154)
Screenshot: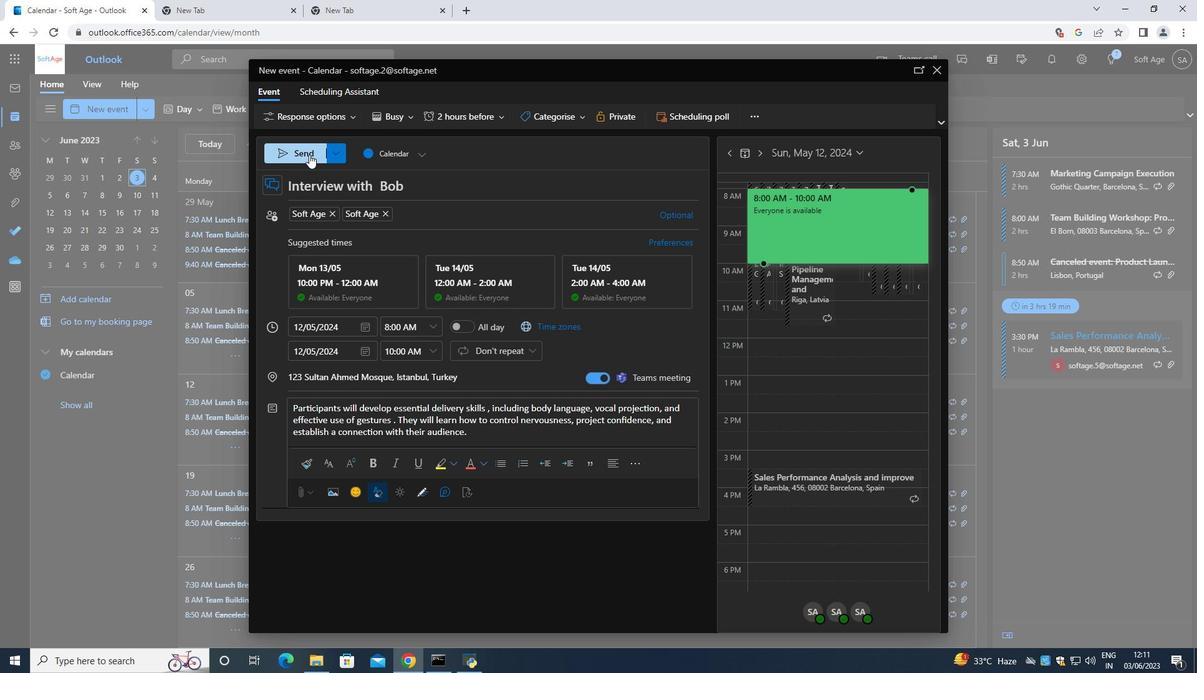 
Action: Mouse moved to (424, 178)
Screenshot: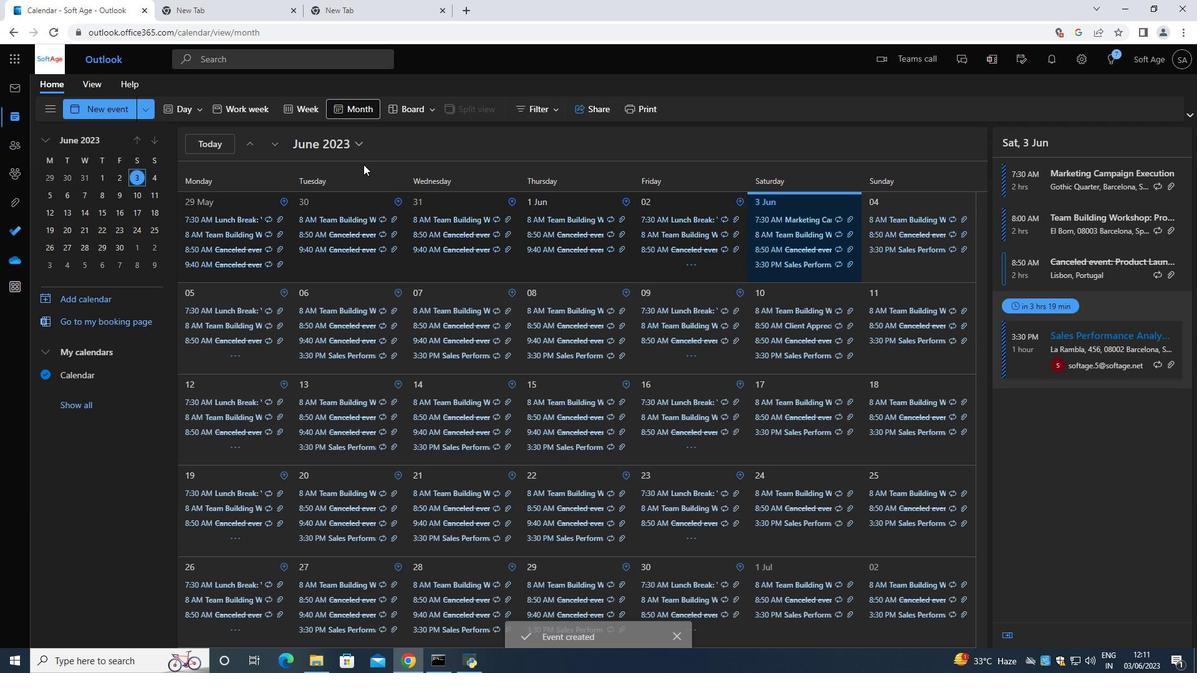 
